 Task: Look for space in Farīdpur, Bangladesh from 6th September, 2023 to 10th September, 2023 for 1 adult in price range Rs.10000 to Rs.15000. Place can be private room with 1  bedroom having 1 bed and 1 bathroom. Property type can be hotel. Amenities needed are: air conditioning, . Booking option can be shelf check-in. Required host language is English.
Action: Mouse moved to (386, 82)
Screenshot: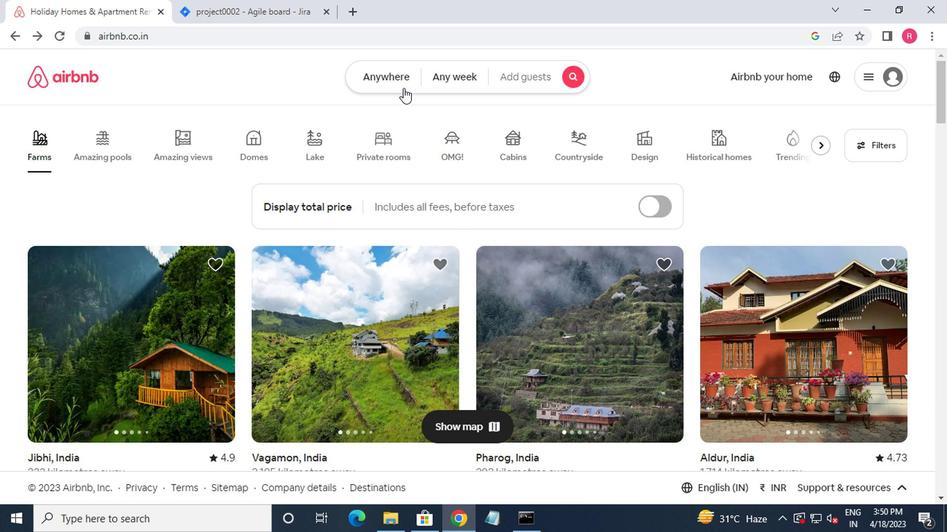 
Action: Mouse pressed left at (386, 82)
Screenshot: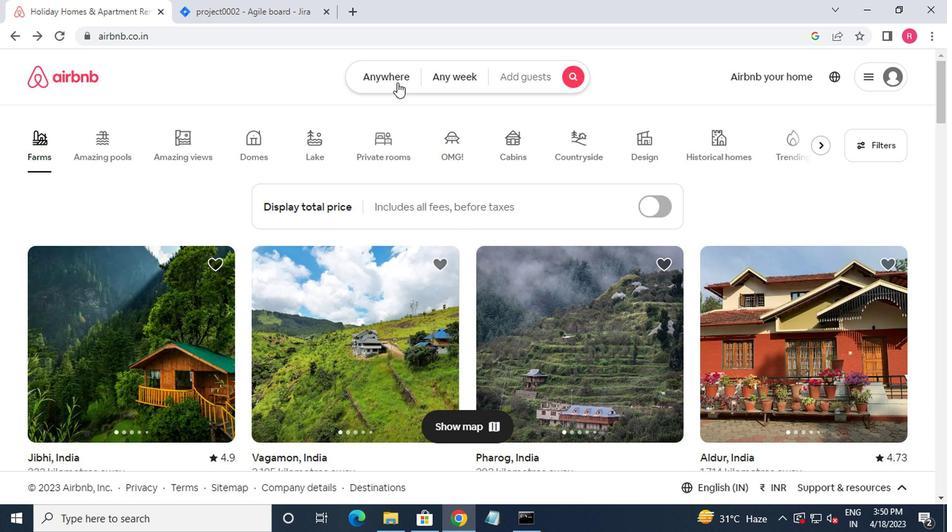 
Action: Mouse moved to (345, 125)
Screenshot: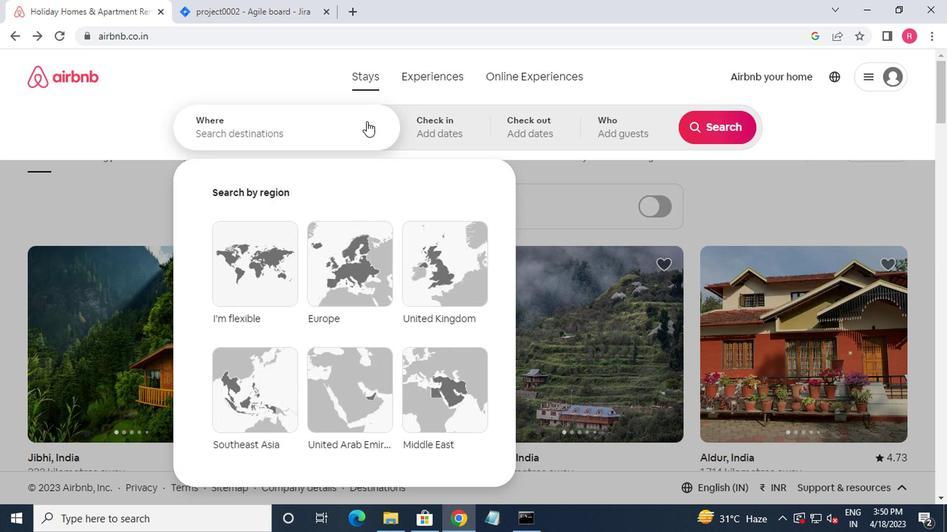
Action: Mouse pressed left at (345, 125)
Screenshot: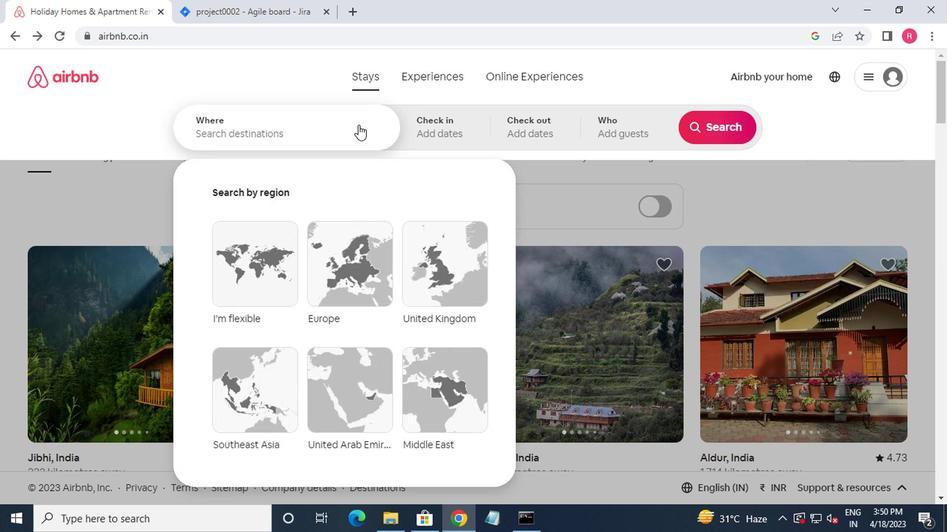 
Action: Mouse moved to (346, 126)
Screenshot: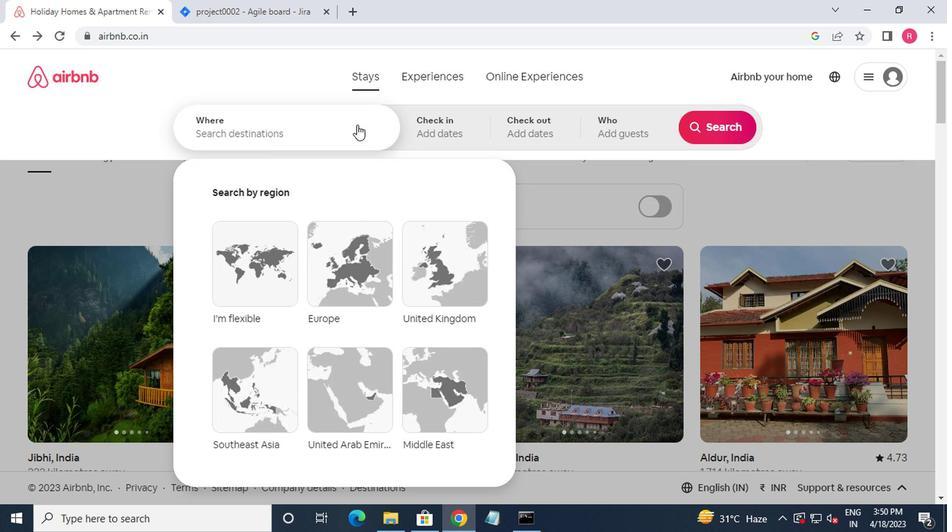
Action: Key pressed faridpur
Screenshot: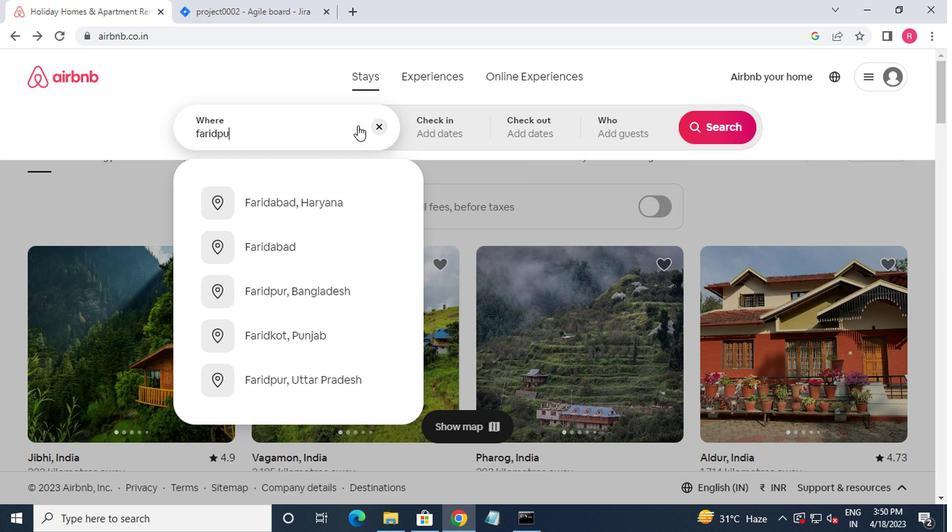 
Action: Mouse moved to (318, 198)
Screenshot: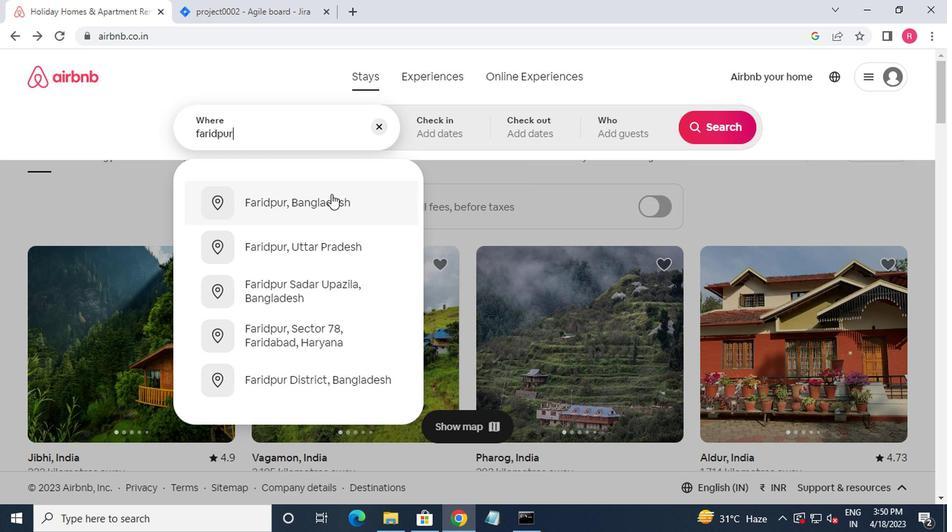 
Action: Mouse pressed left at (318, 198)
Screenshot: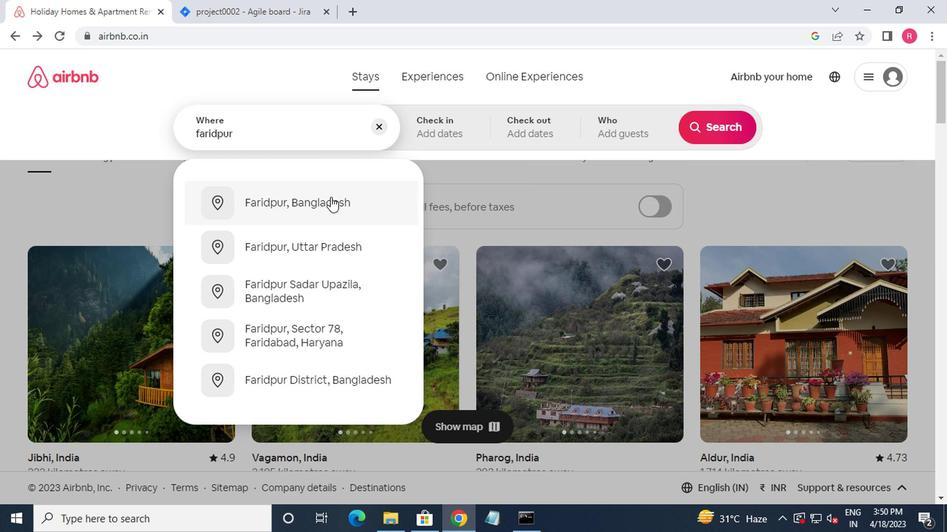 
Action: Mouse moved to (700, 239)
Screenshot: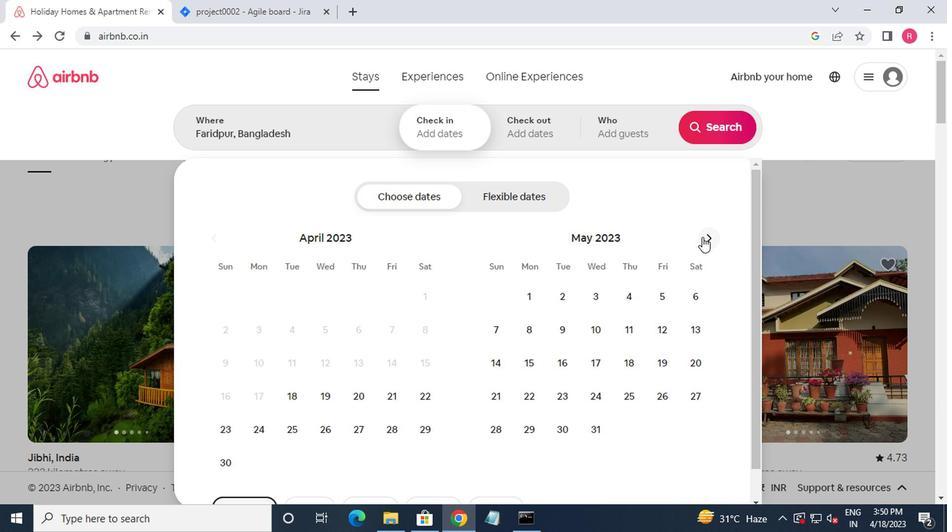 
Action: Mouse pressed left at (700, 239)
Screenshot: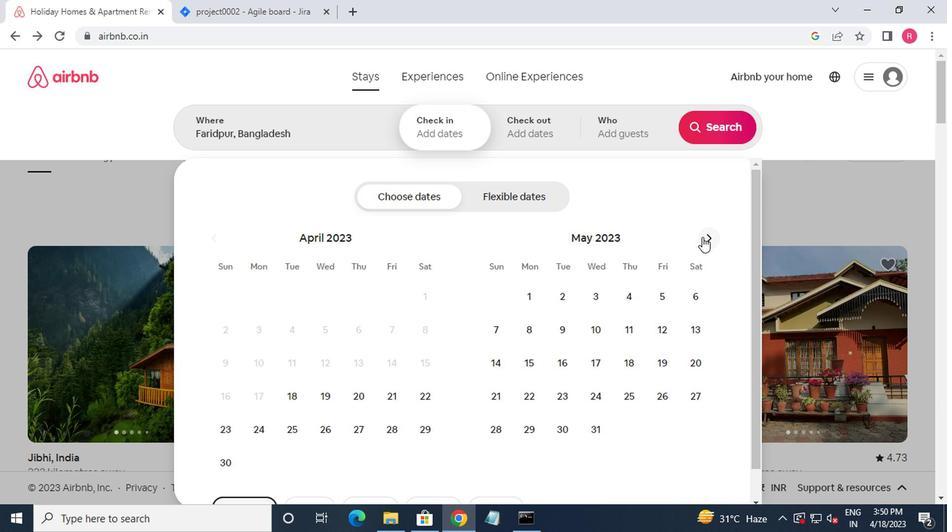 
Action: Mouse moved to (701, 237)
Screenshot: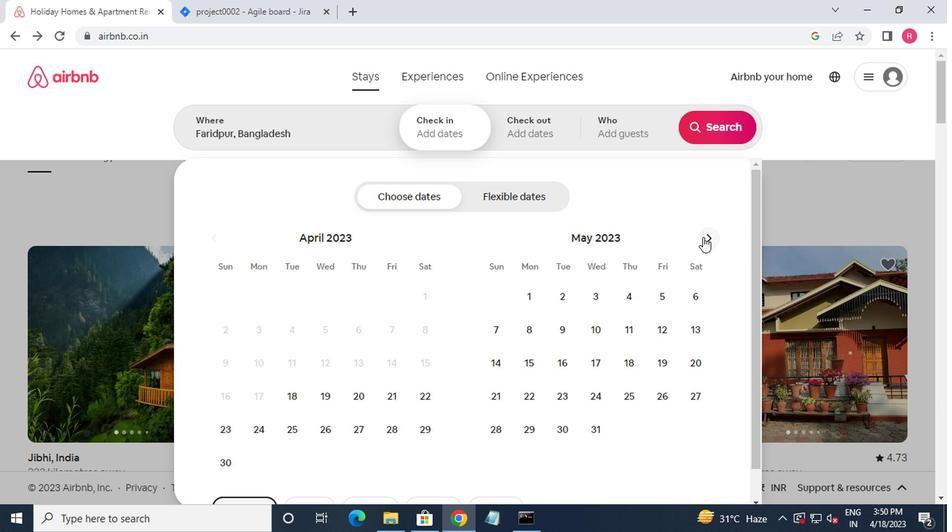
Action: Mouse pressed left at (701, 237)
Screenshot: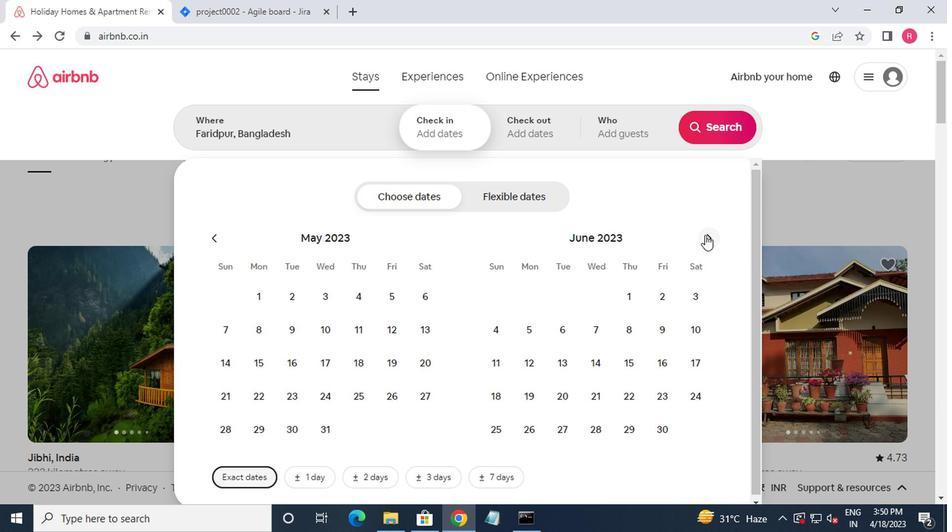
Action: Mouse pressed left at (701, 237)
Screenshot: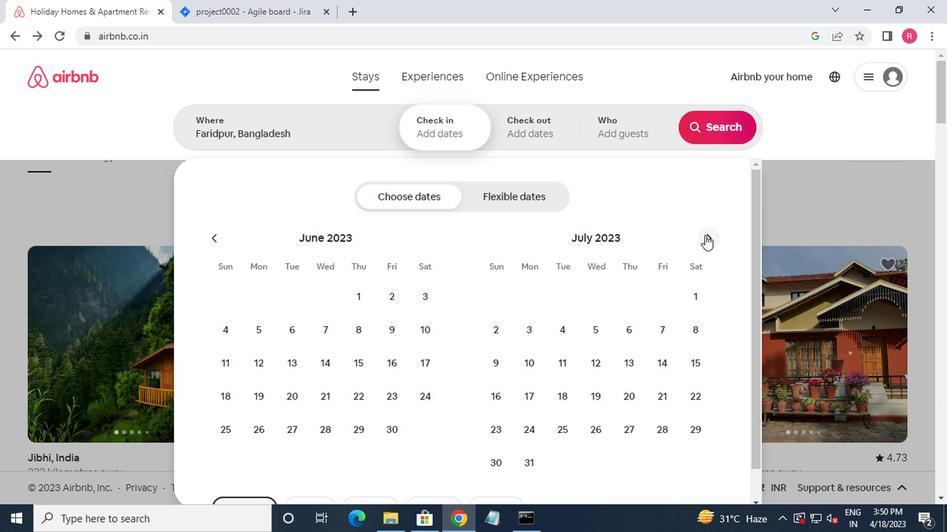 
Action: Mouse pressed left at (701, 237)
Screenshot: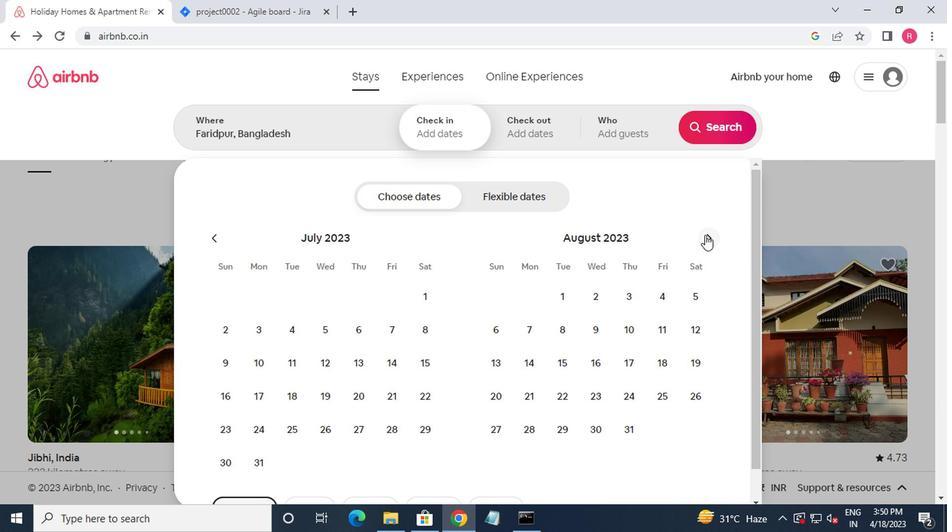 
Action: Mouse moved to (593, 328)
Screenshot: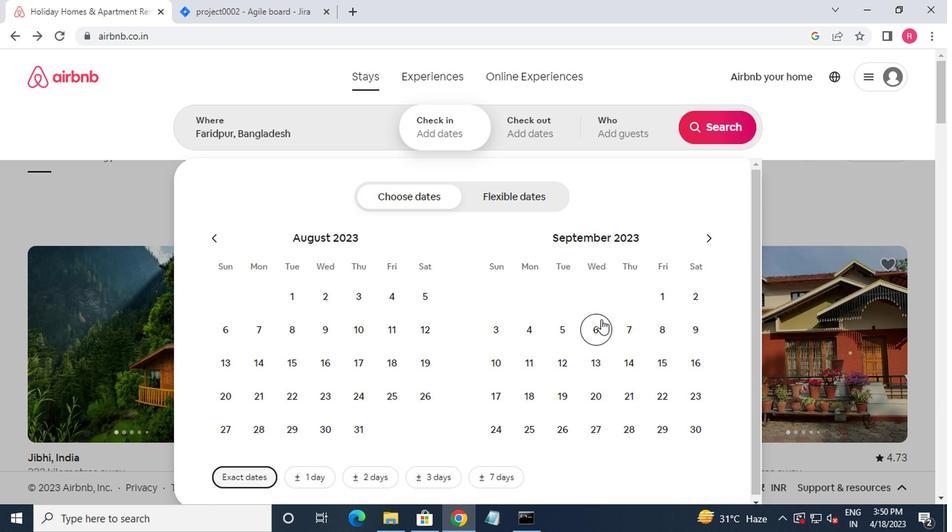 
Action: Mouse pressed left at (593, 328)
Screenshot: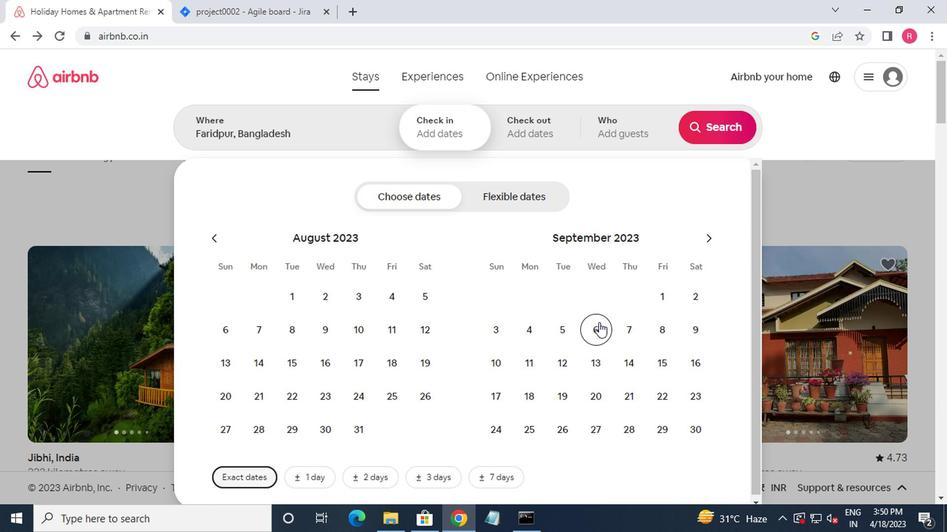 
Action: Mouse moved to (590, 360)
Screenshot: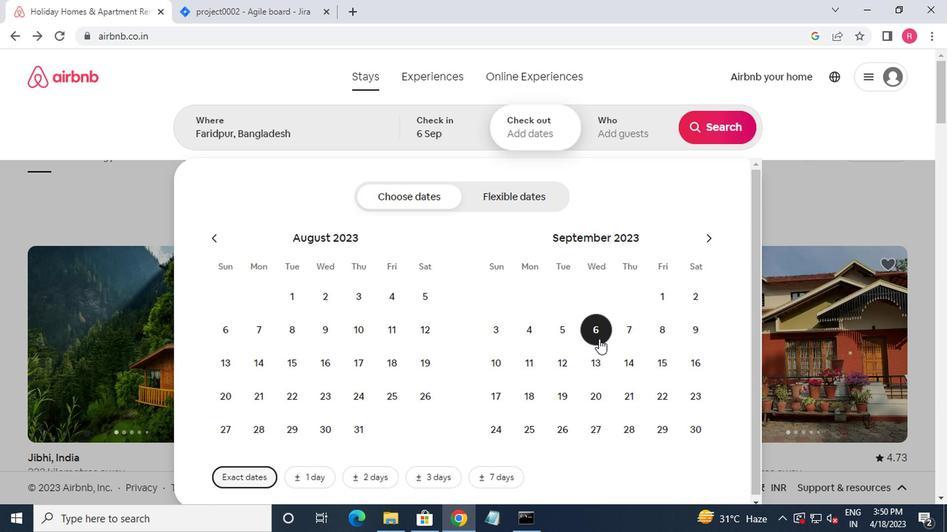 
Action: Mouse pressed left at (590, 360)
Screenshot: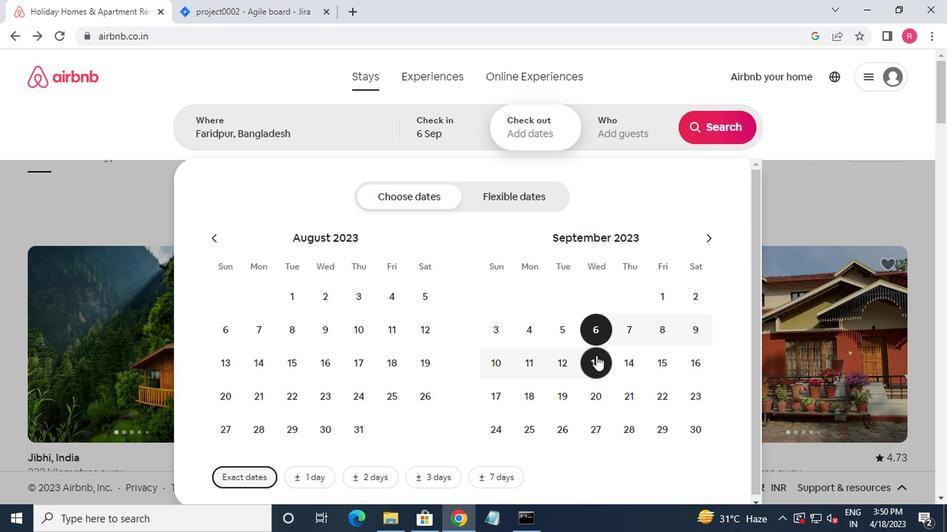 
Action: Mouse moved to (618, 136)
Screenshot: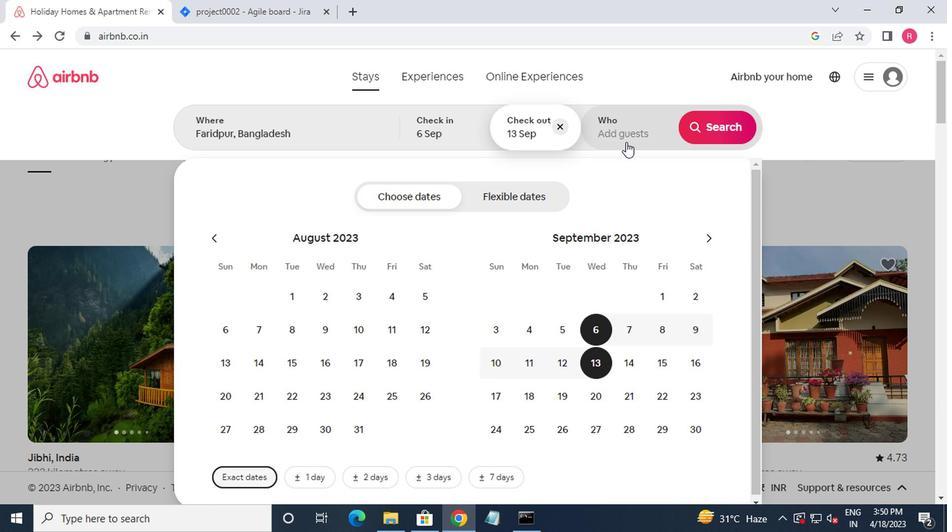 
Action: Mouse pressed left at (618, 136)
Screenshot: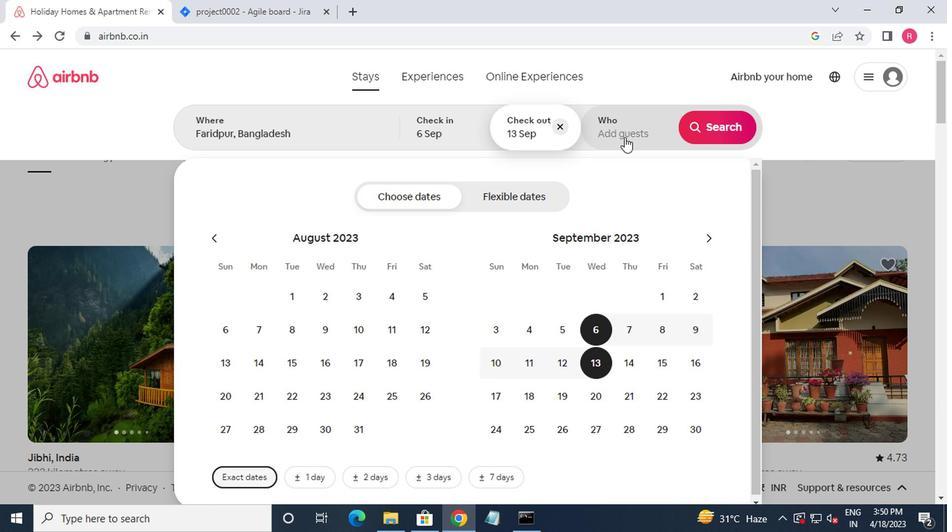 
Action: Mouse moved to (714, 203)
Screenshot: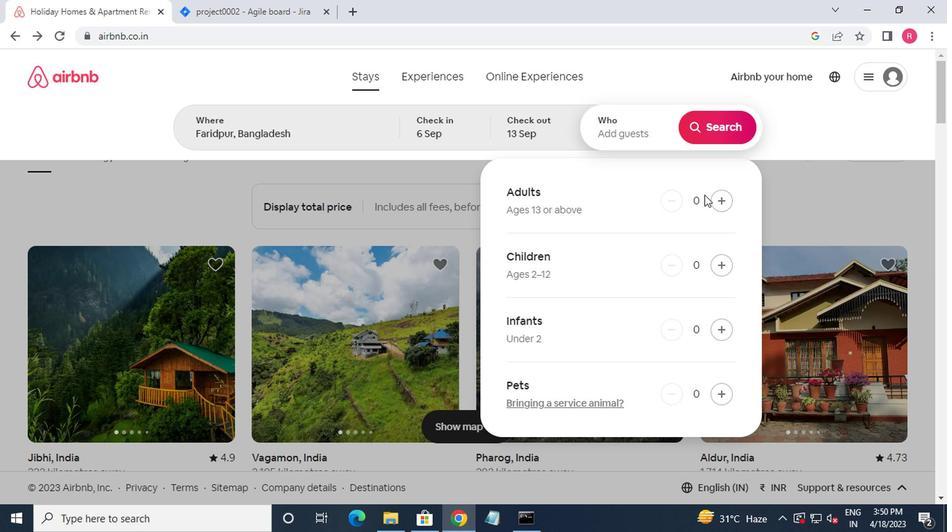 
Action: Mouse pressed left at (714, 203)
Screenshot: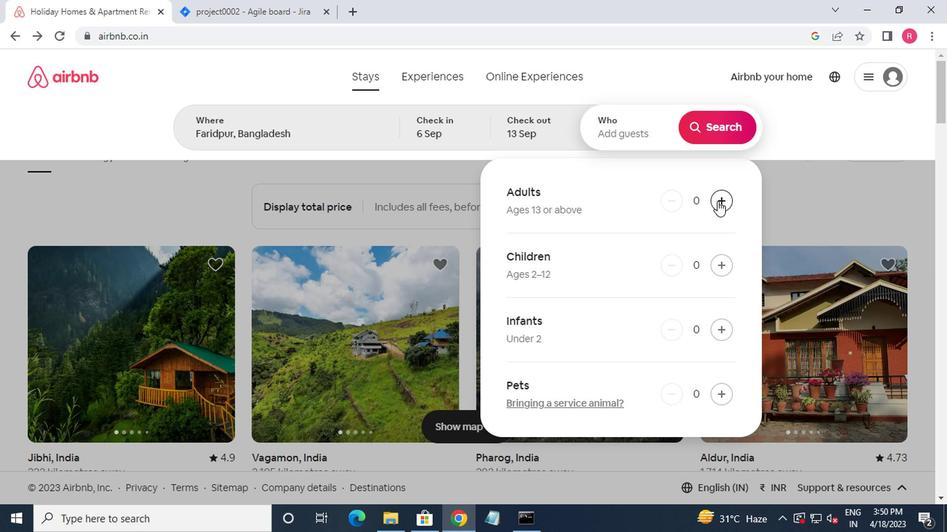 
Action: Mouse moved to (705, 136)
Screenshot: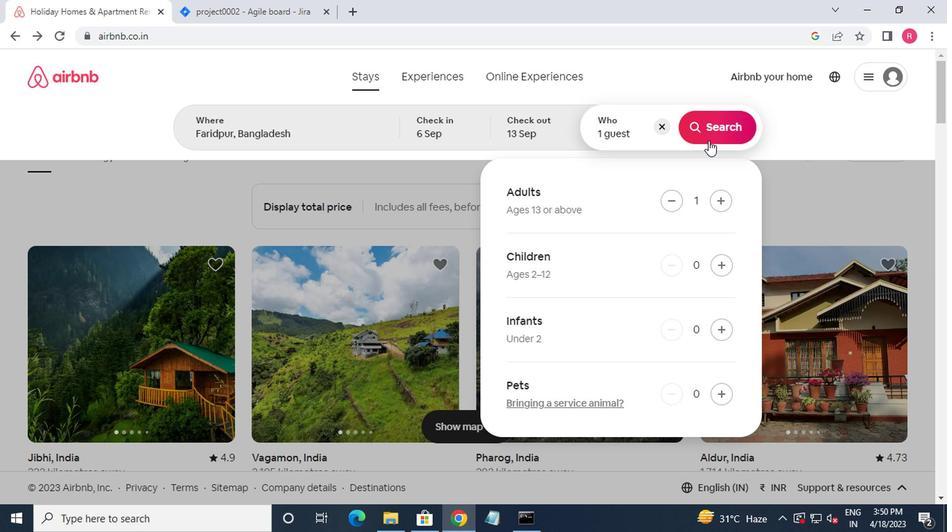 
Action: Mouse pressed left at (705, 136)
Screenshot: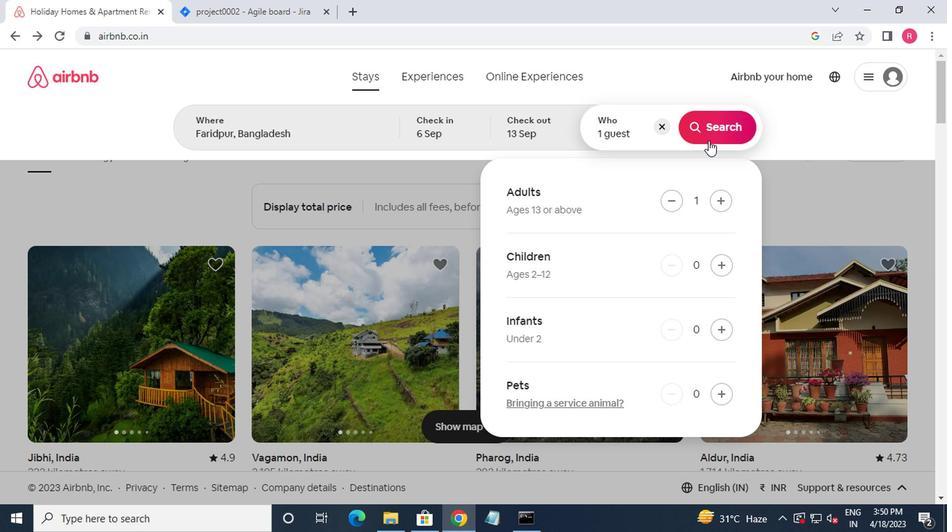 
Action: Mouse moved to (861, 128)
Screenshot: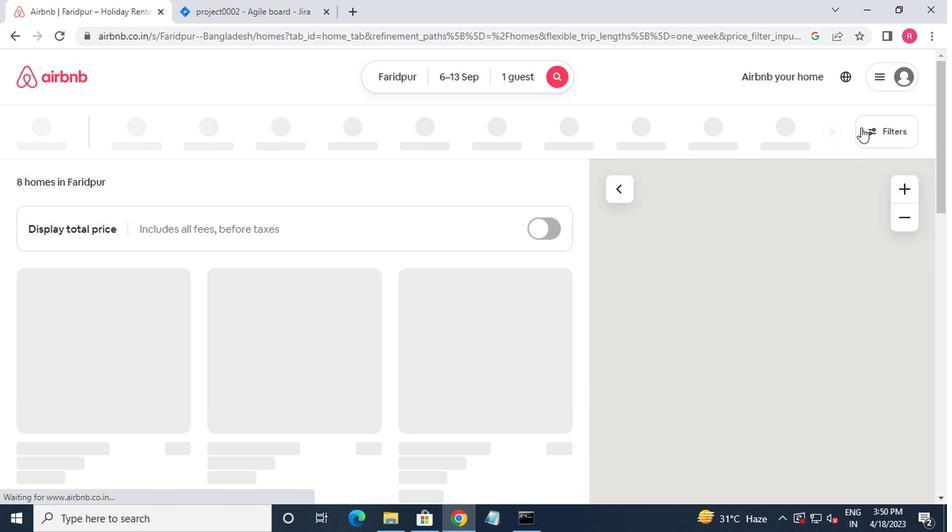 
Action: Mouse pressed left at (861, 128)
Screenshot: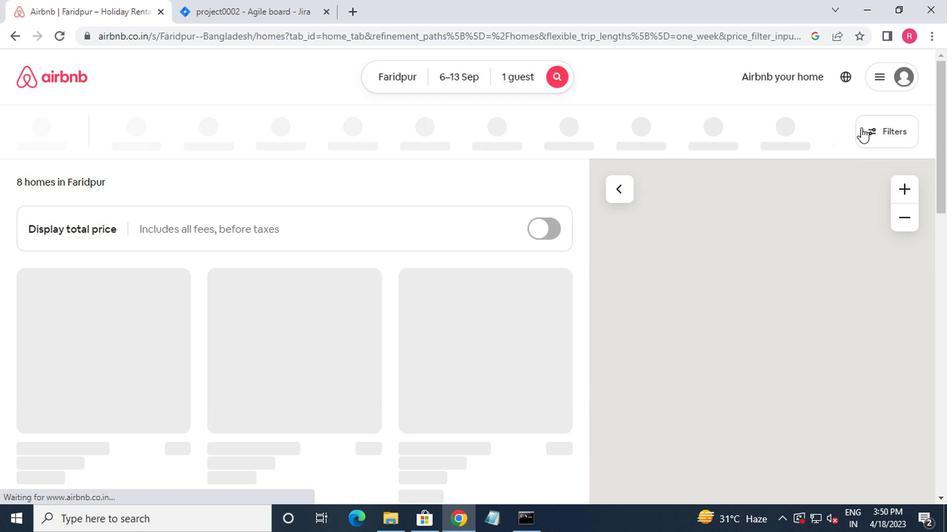 
Action: Mouse moved to (288, 310)
Screenshot: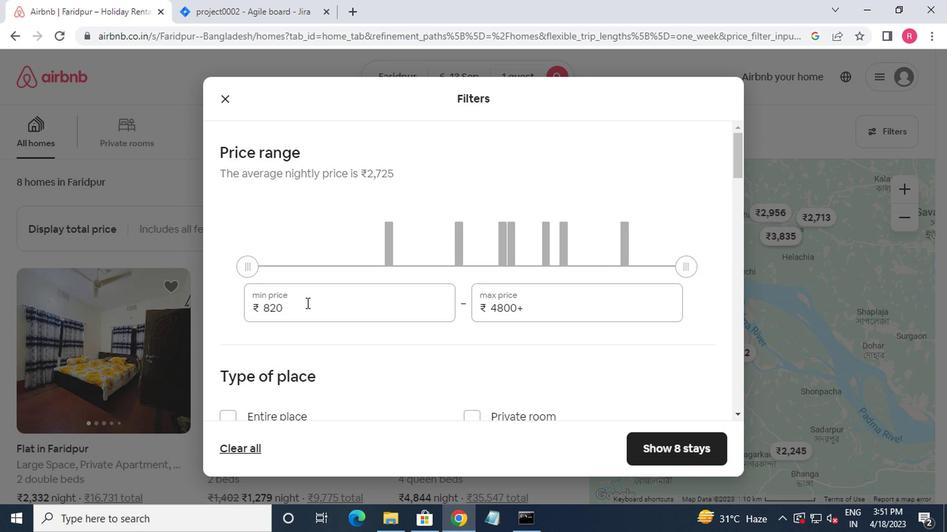 
Action: Mouse pressed left at (288, 310)
Screenshot: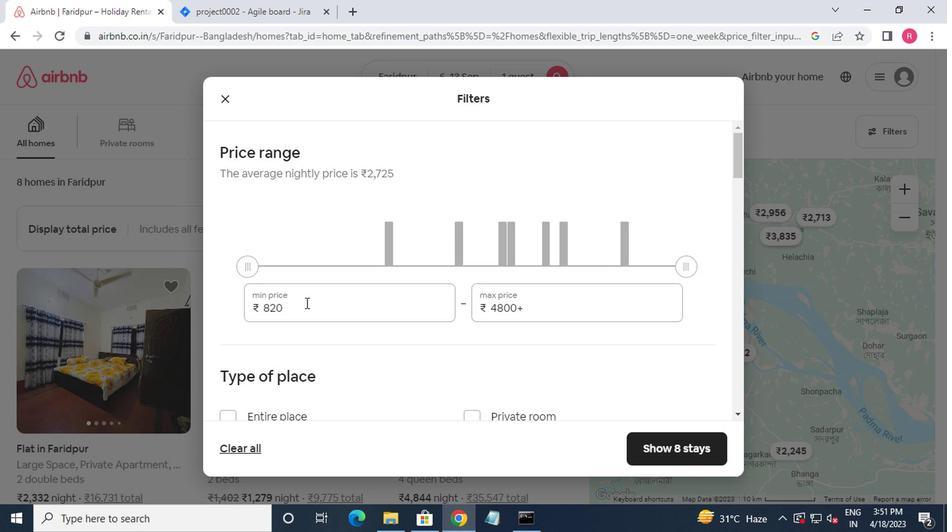 
Action: Mouse moved to (243, 321)
Screenshot: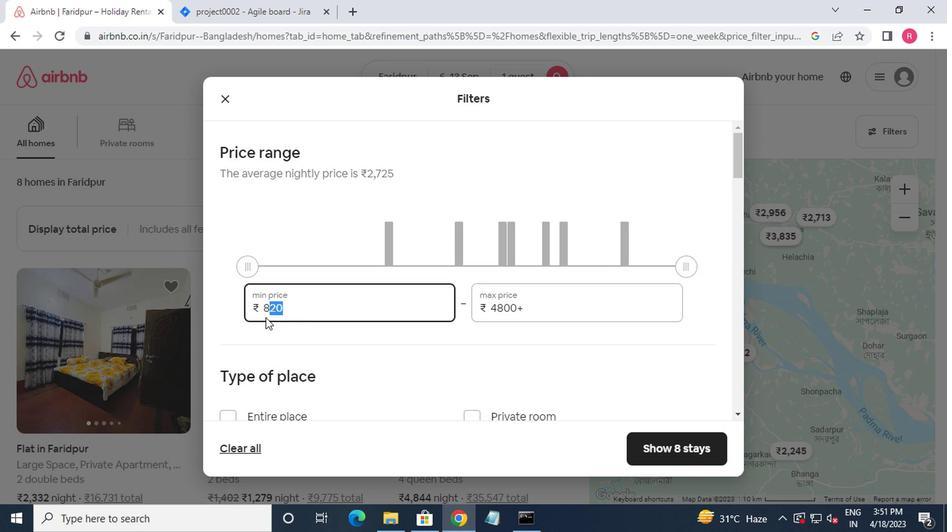 
Action: Key pressed 10000
Screenshot: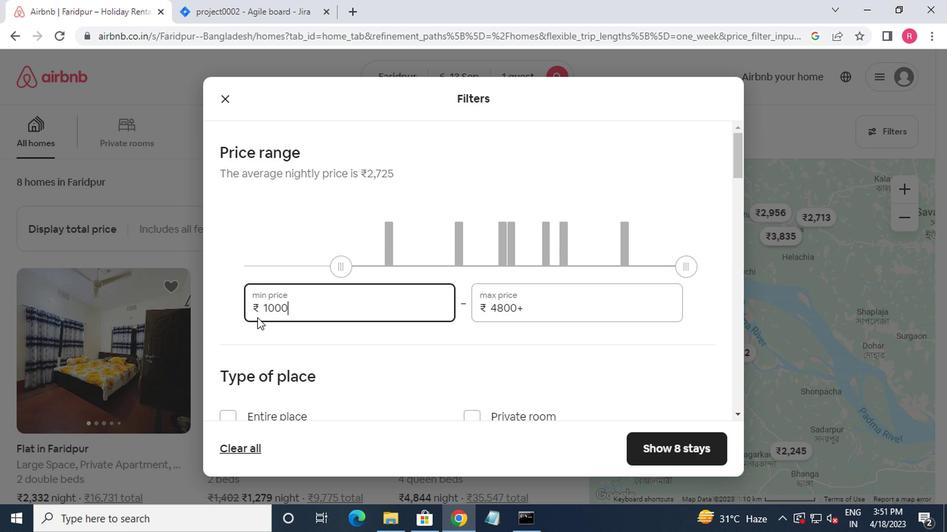 
Action: Mouse moved to (516, 315)
Screenshot: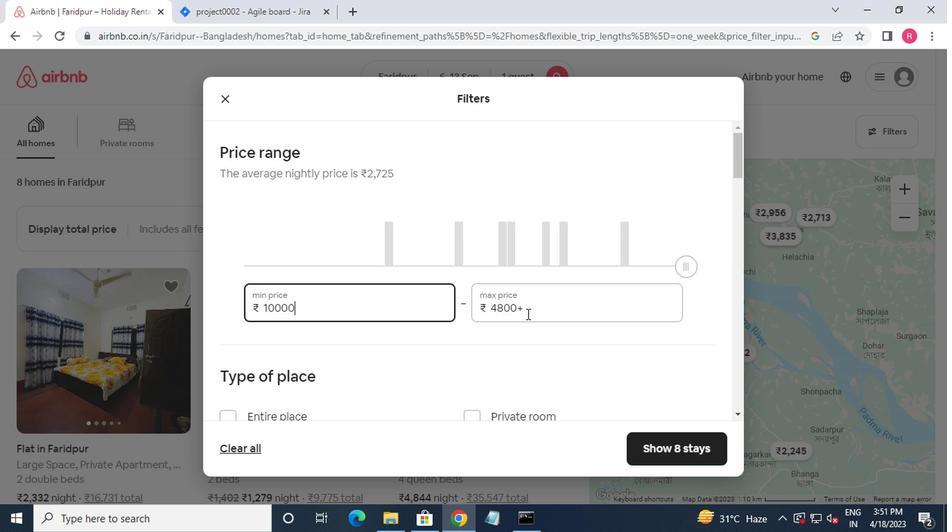 
Action: Mouse pressed left at (516, 315)
Screenshot: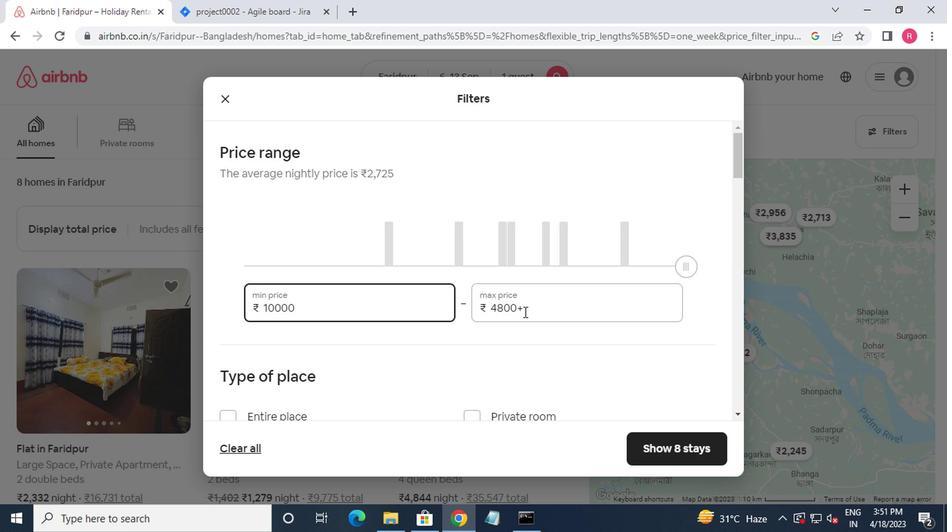 
Action: Mouse moved to (477, 320)
Screenshot: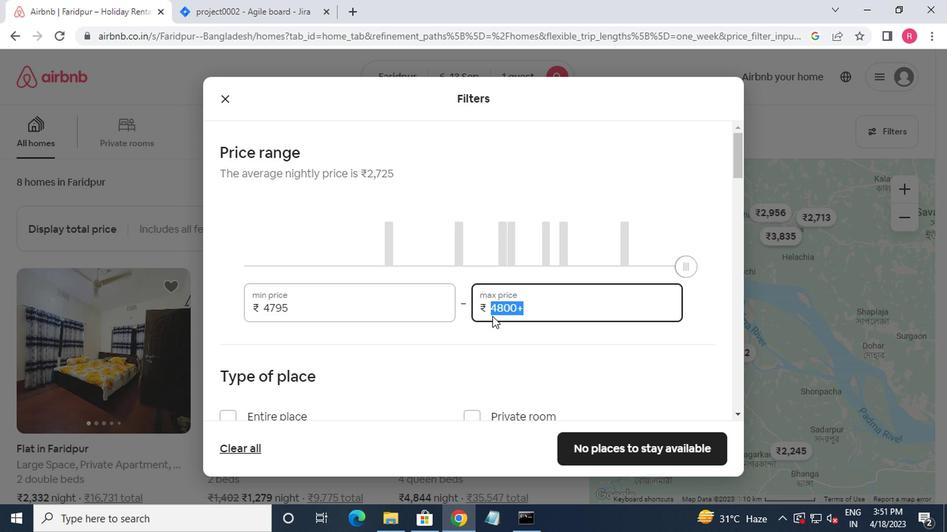 
Action: Key pressed 150000
Screenshot: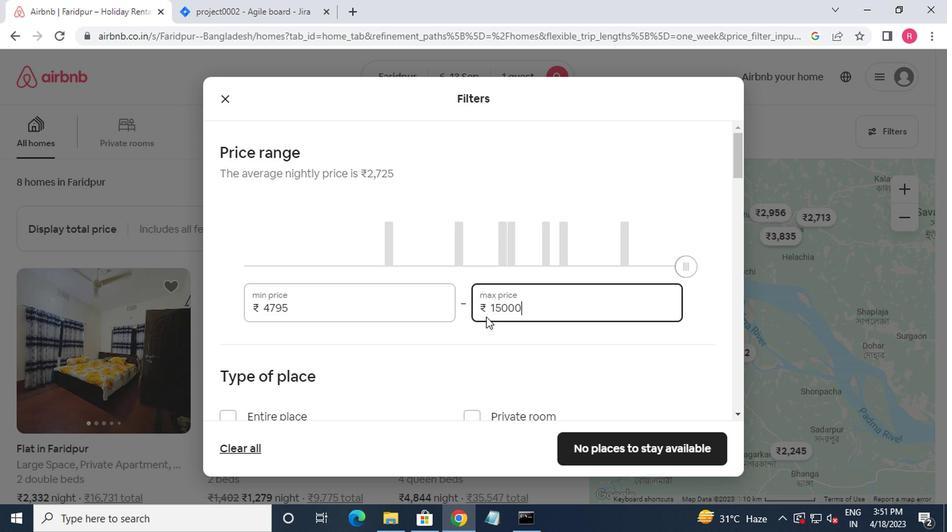 
Action: Mouse moved to (477, 318)
Screenshot: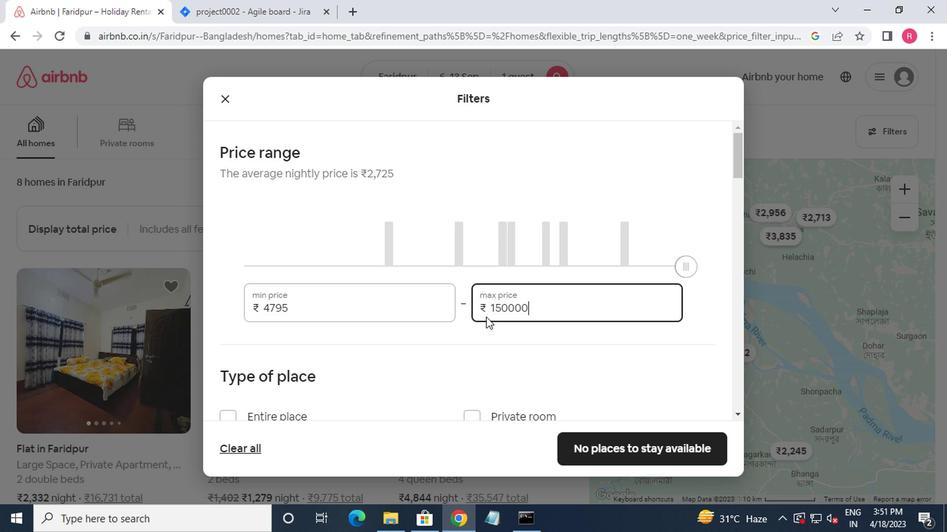 
Action: Mouse scrolled (477, 318) with delta (0, 0)
Screenshot: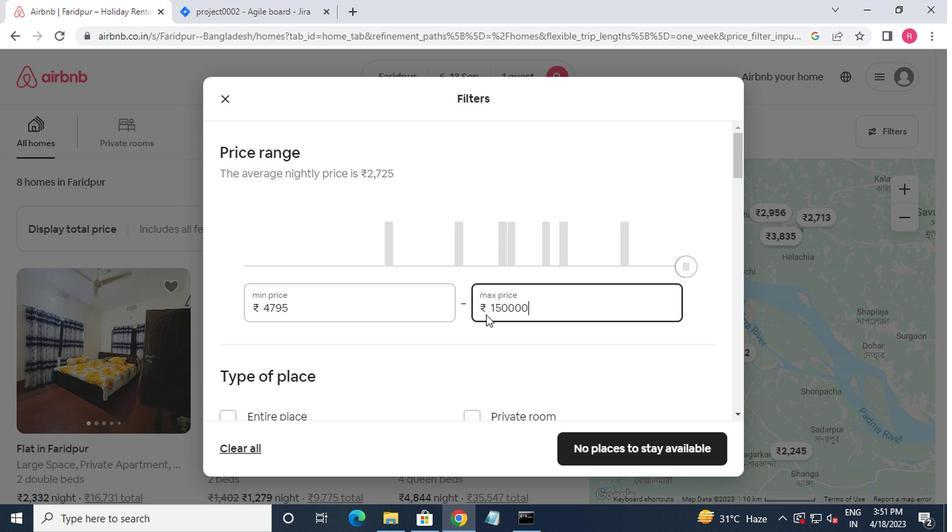 
Action: Mouse scrolled (477, 318) with delta (0, 0)
Screenshot: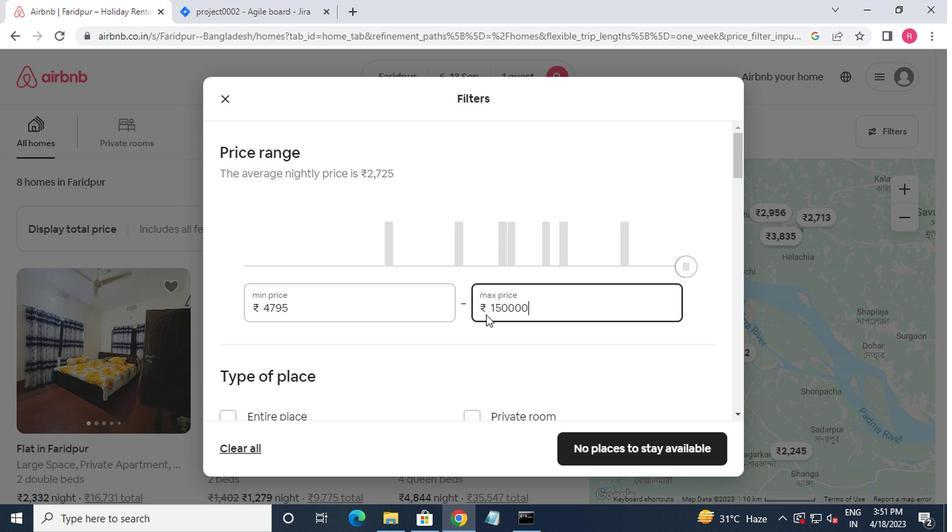 
Action: Mouse moved to (458, 280)
Screenshot: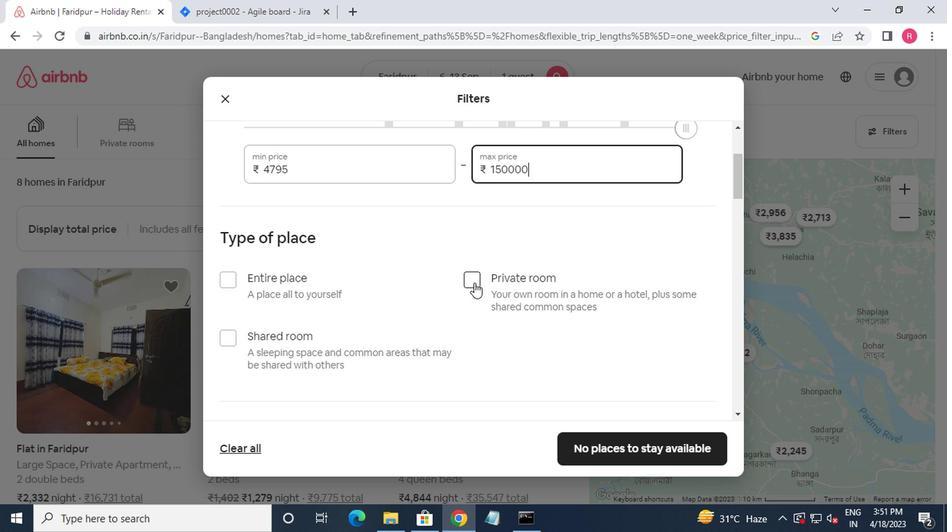 
Action: Mouse pressed left at (458, 280)
Screenshot: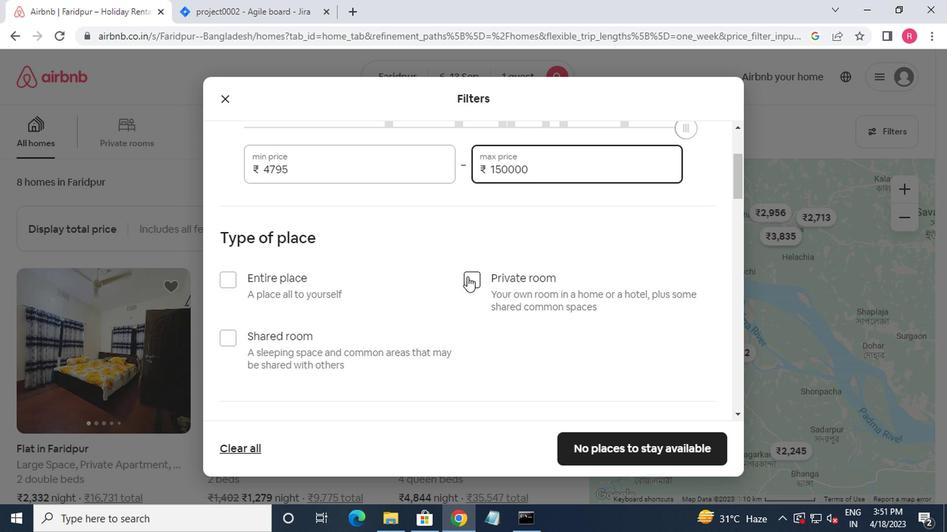
Action: Mouse moved to (459, 293)
Screenshot: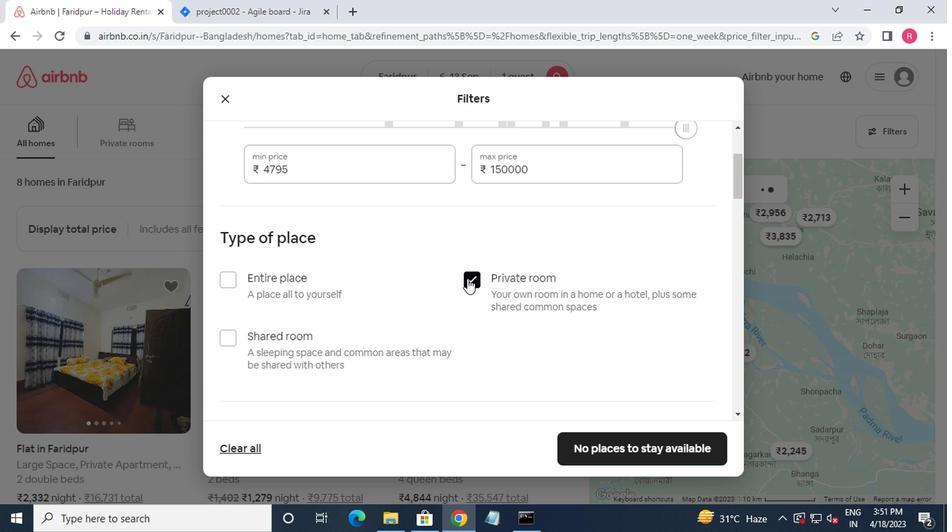 
Action: Mouse scrolled (459, 292) with delta (0, 0)
Screenshot: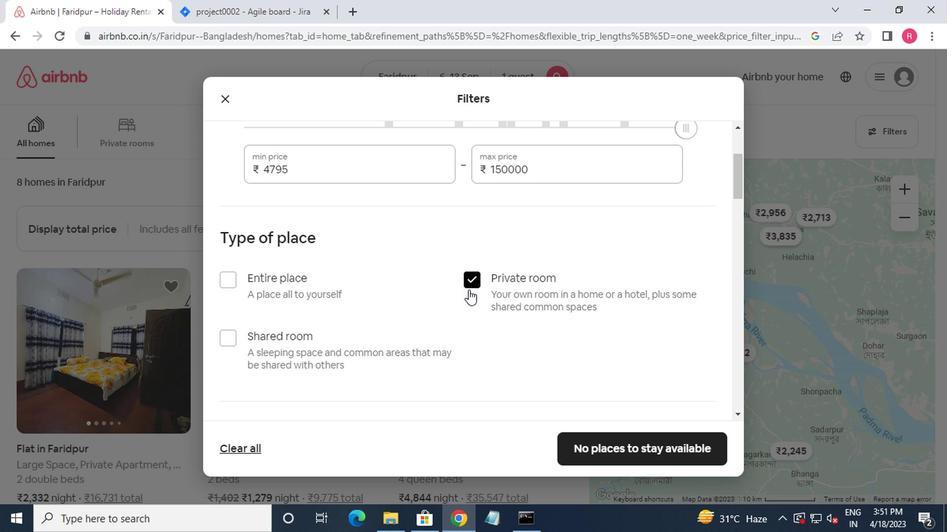 
Action: Mouse moved to (459, 294)
Screenshot: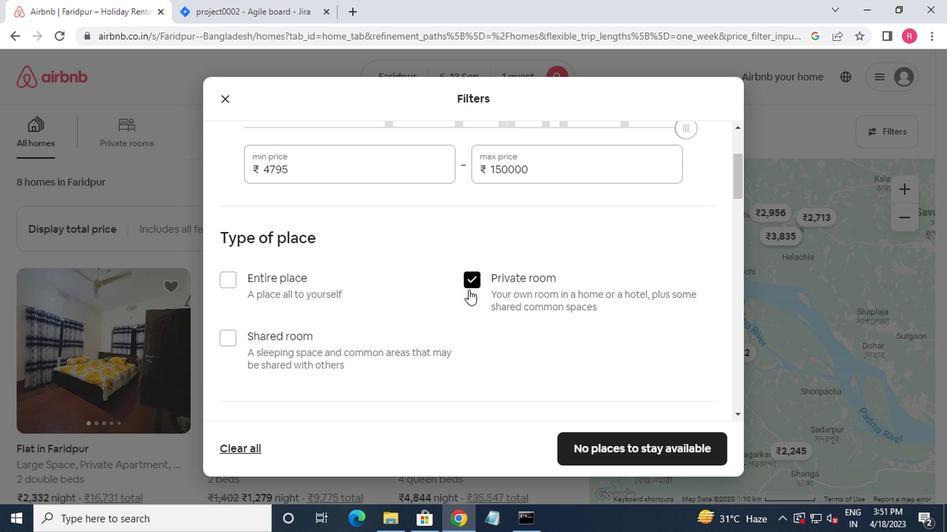 
Action: Mouse scrolled (459, 293) with delta (0, 0)
Screenshot: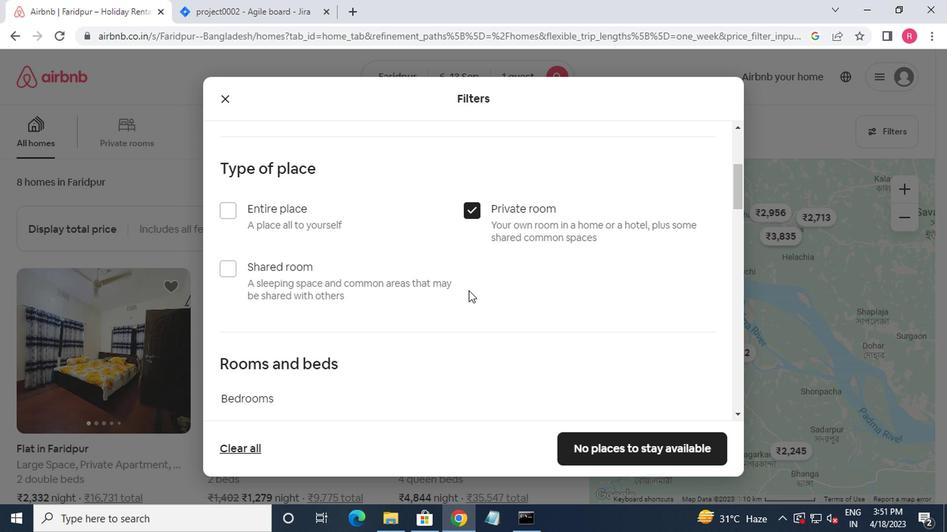 
Action: Mouse moved to (301, 368)
Screenshot: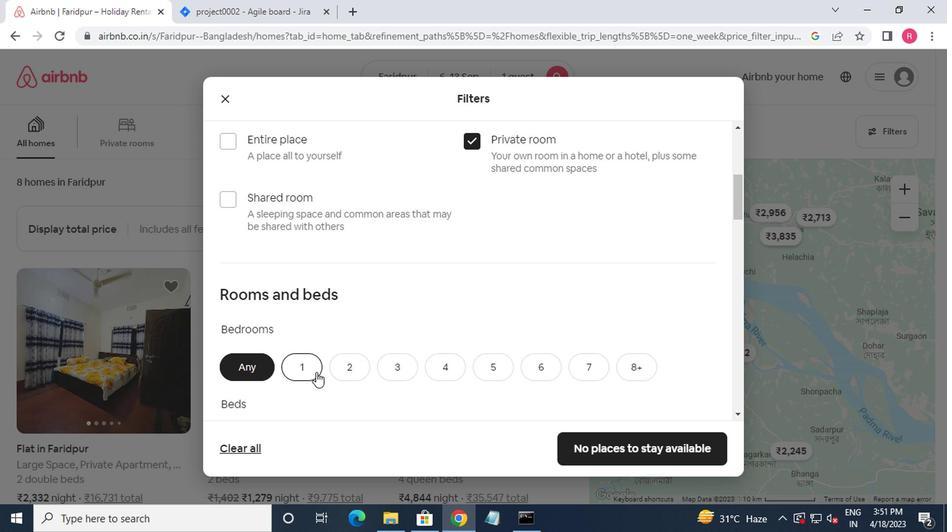 
Action: Mouse pressed left at (301, 368)
Screenshot: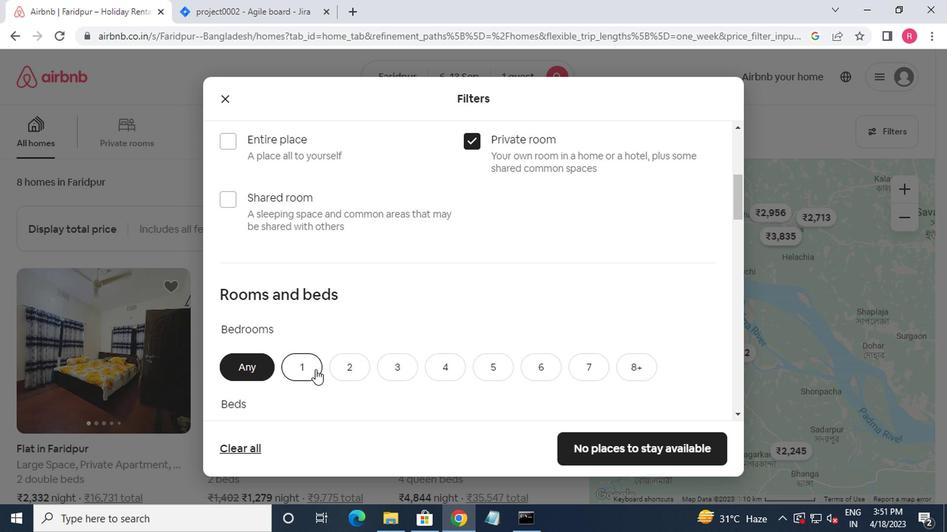 
Action: Mouse moved to (304, 373)
Screenshot: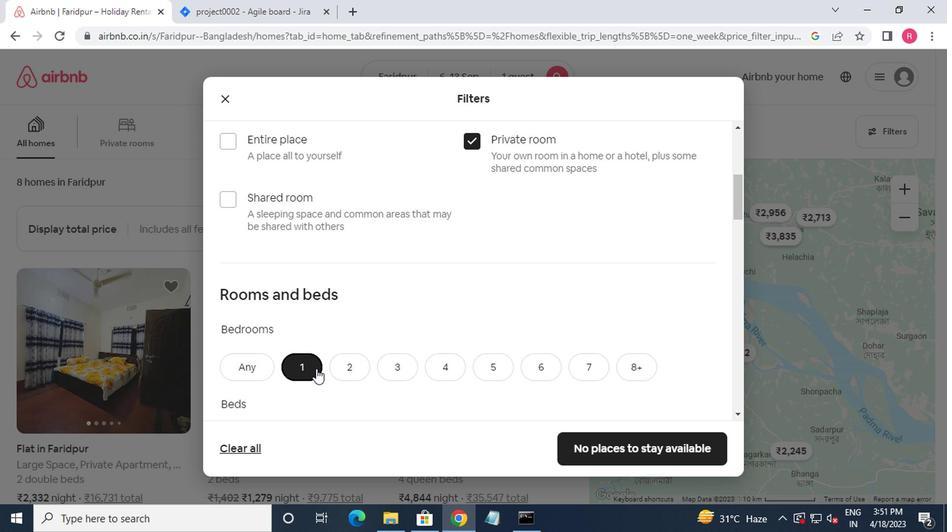 
Action: Mouse scrolled (304, 373) with delta (0, 0)
Screenshot: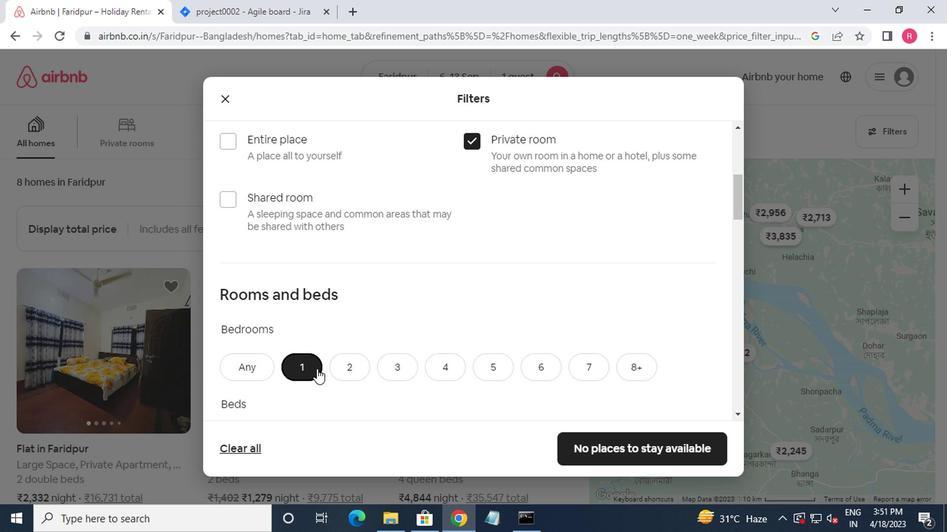 
Action: Mouse moved to (374, 376)
Screenshot: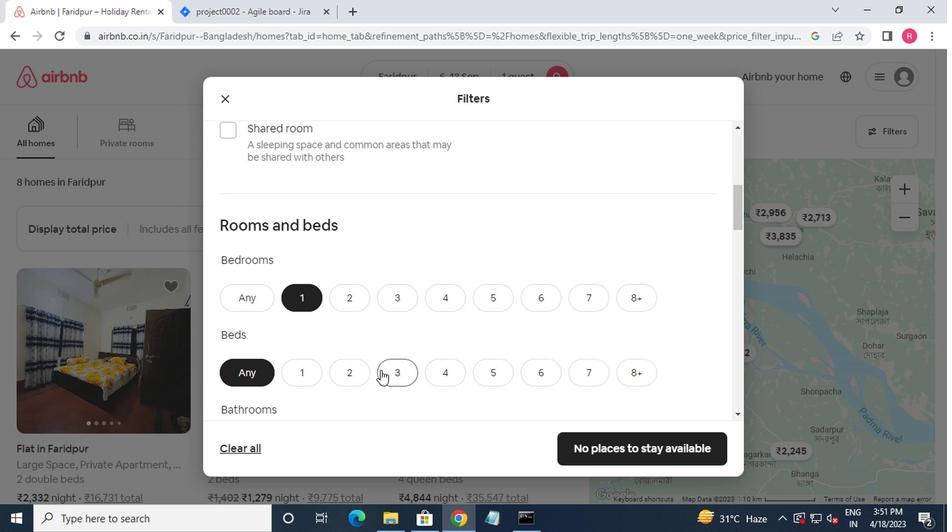 
Action: Mouse pressed left at (374, 376)
Screenshot: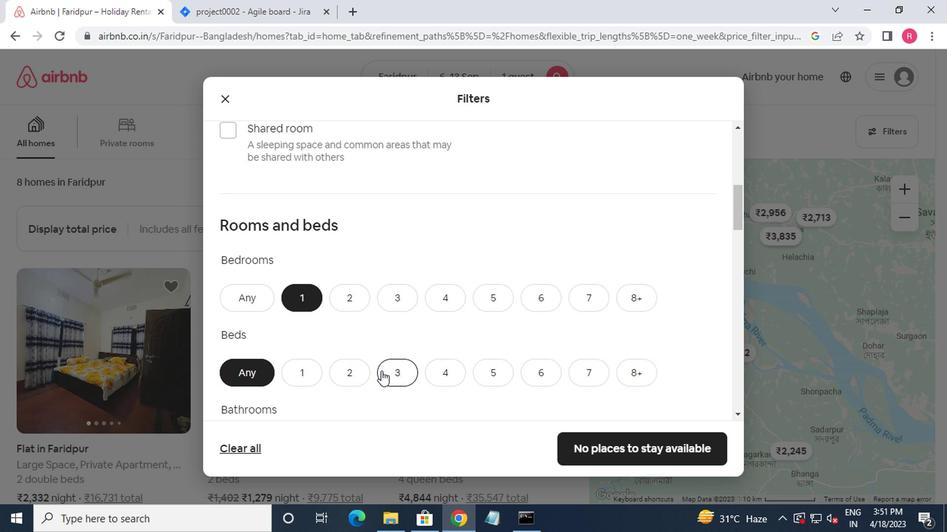 
Action: Mouse moved to (374, 378)
Screenshot: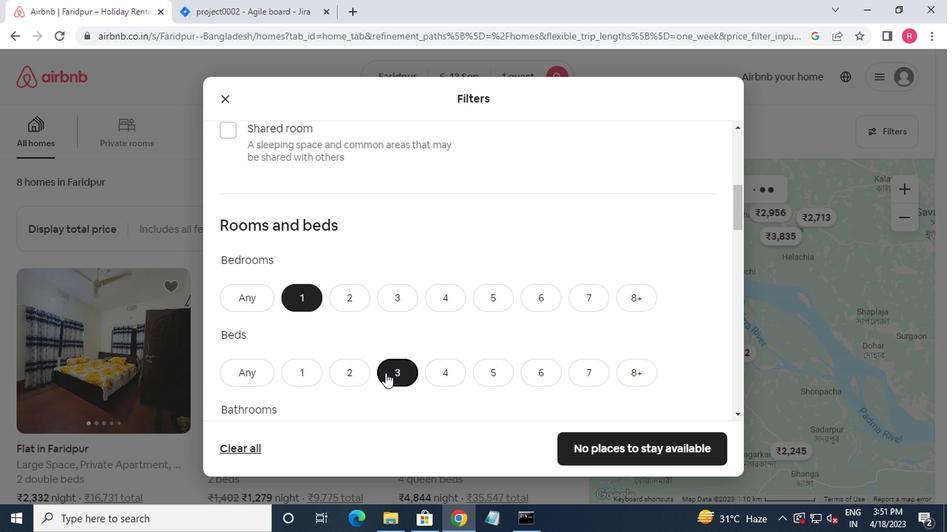 
Action: Mouse scrolled (374, 377) with delta (0, 0)
Screenshot: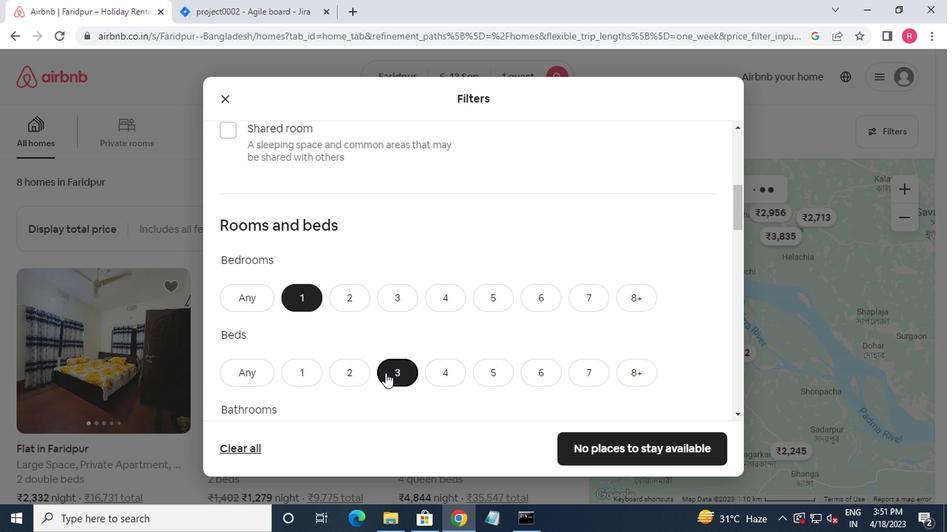 
Action: Mouse moved to (370, 371)
Screenshot: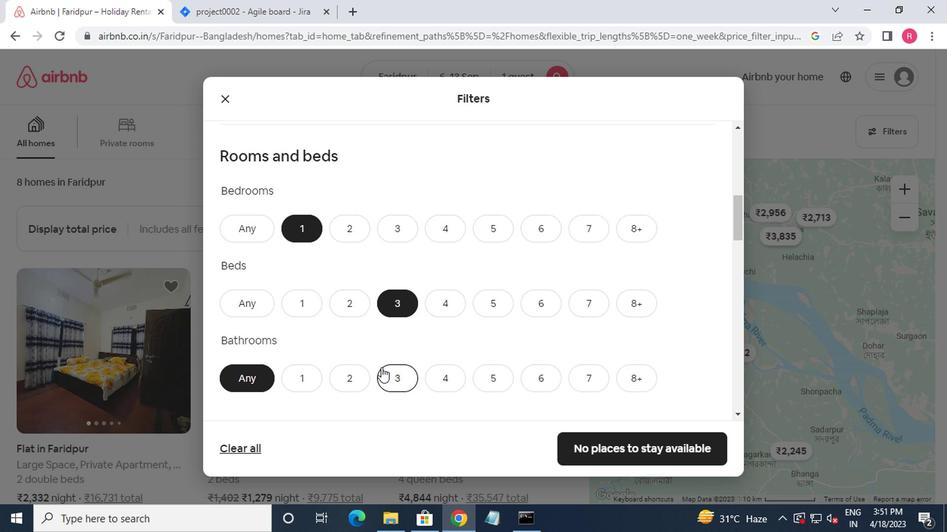 
Action: Mouse scrolled (370, 371) with delta (0, 0)
Screenshot: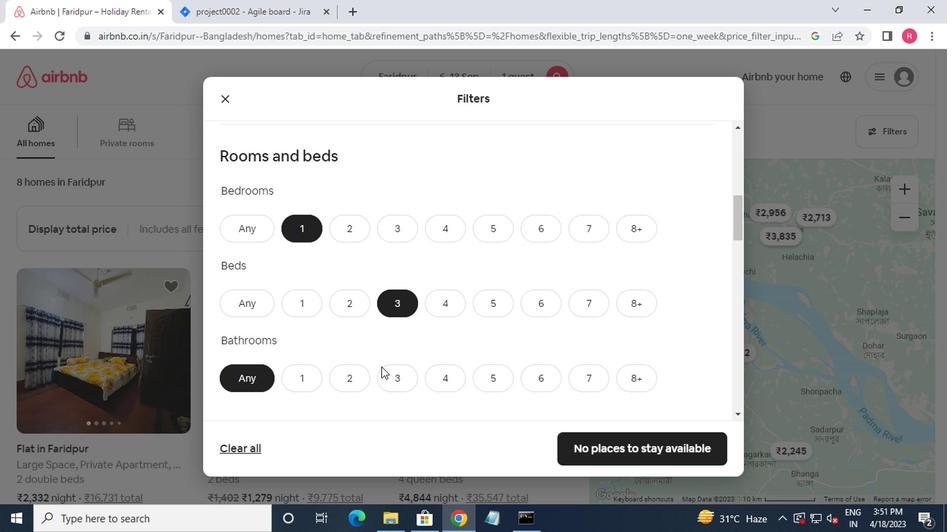 
Action: Mouse moved to (385, 312)
Screenshot: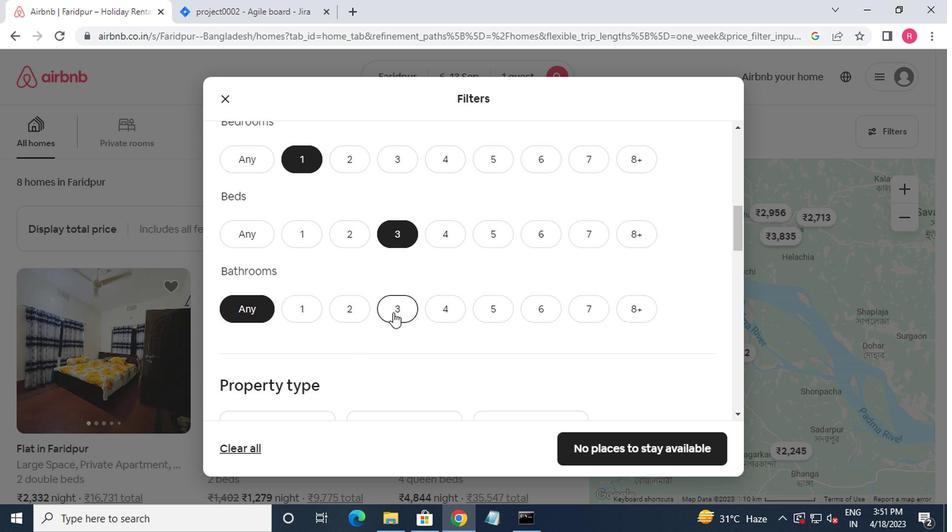 
Action: Mouse pressed left at (385, 312)
Screenshot: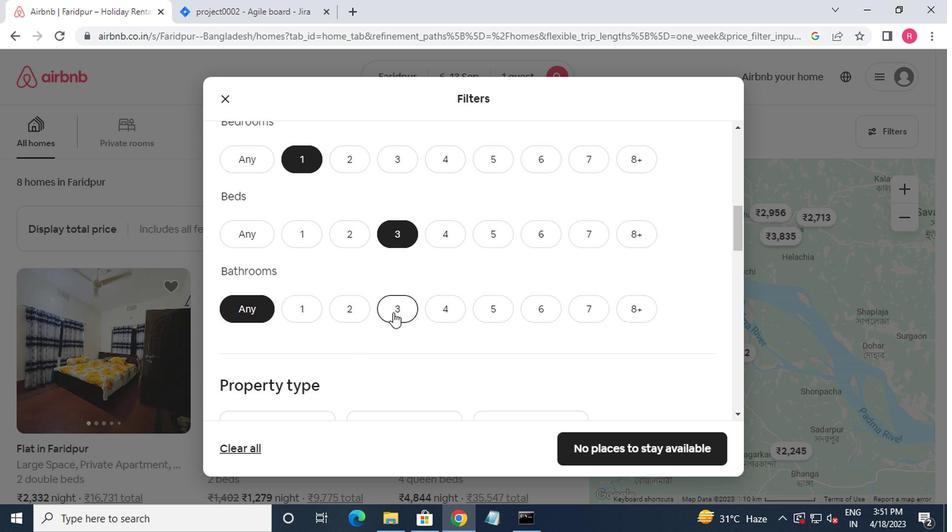 
Action: Mouse moved to (370, 327)
Screenshot: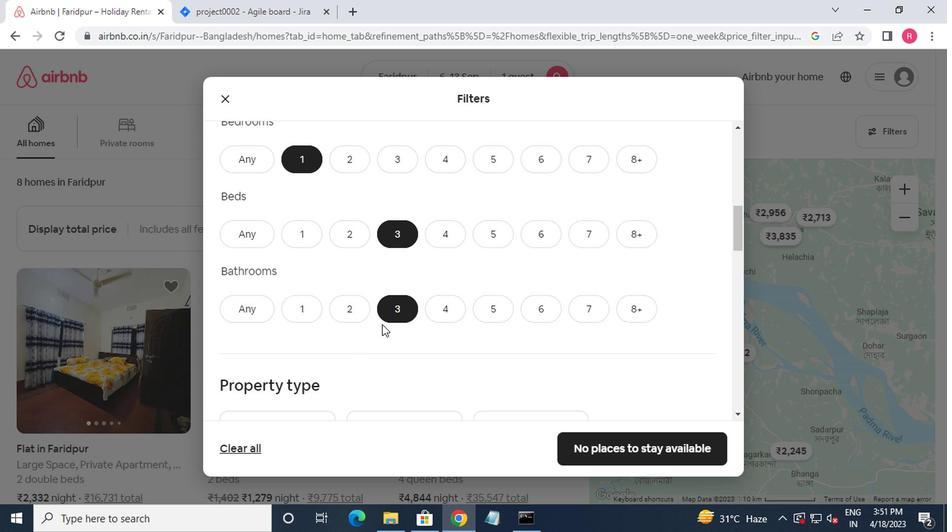 
Action: Mouse scrolled (370, 326) with delta (0, 0)
Screenshot: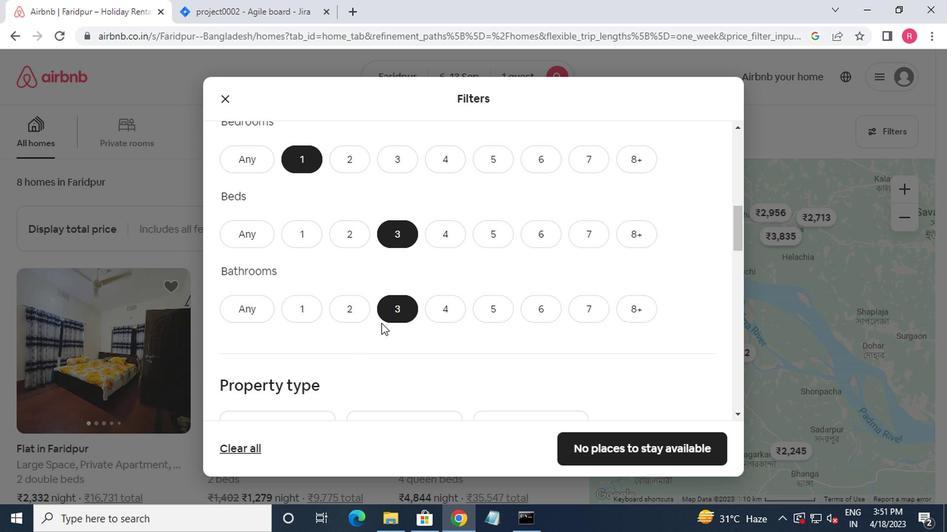 
Action: Mouse moved to (369, 323)
Screenshot: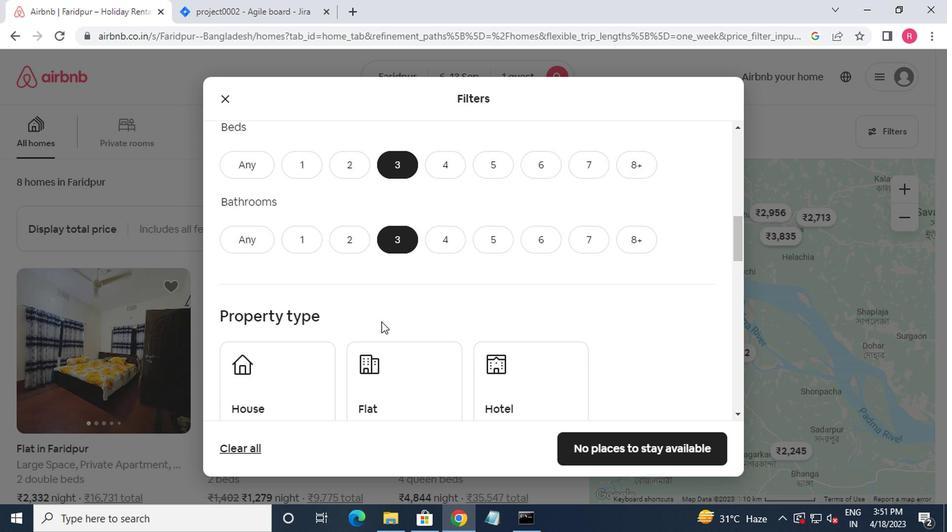 
Action: Mouse scrolled (369, 322) with delta (0, 0)
Screenshot: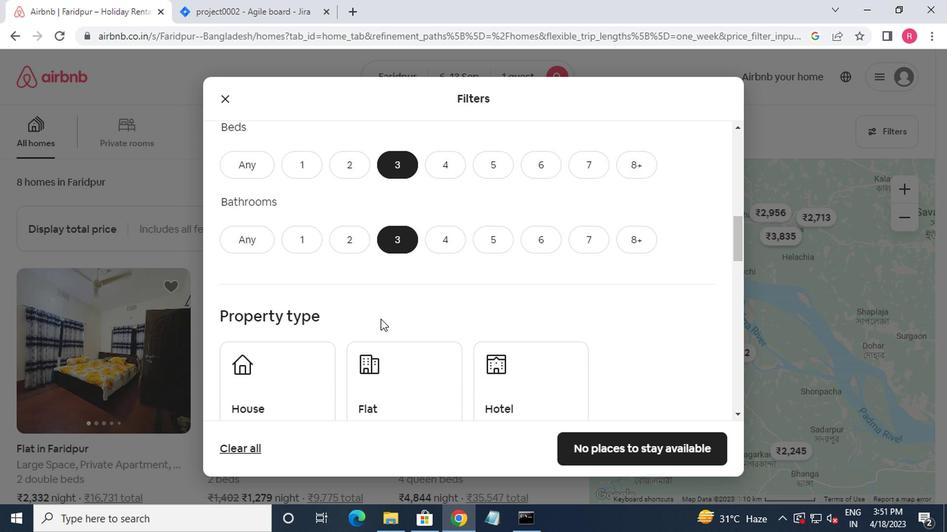 
Action: Mouse moved to (489, 327)
Screenshot: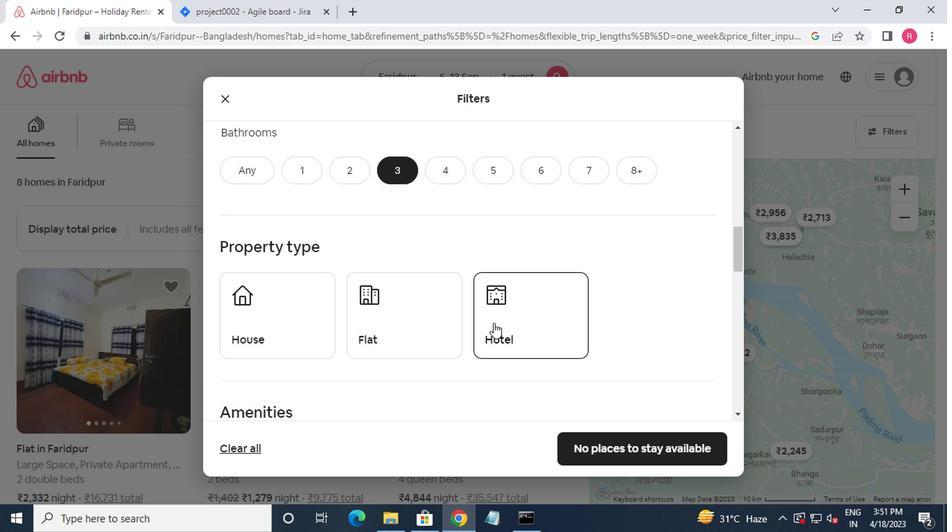 
Action: Mouse pressed left at (489, 327)
Screenshot: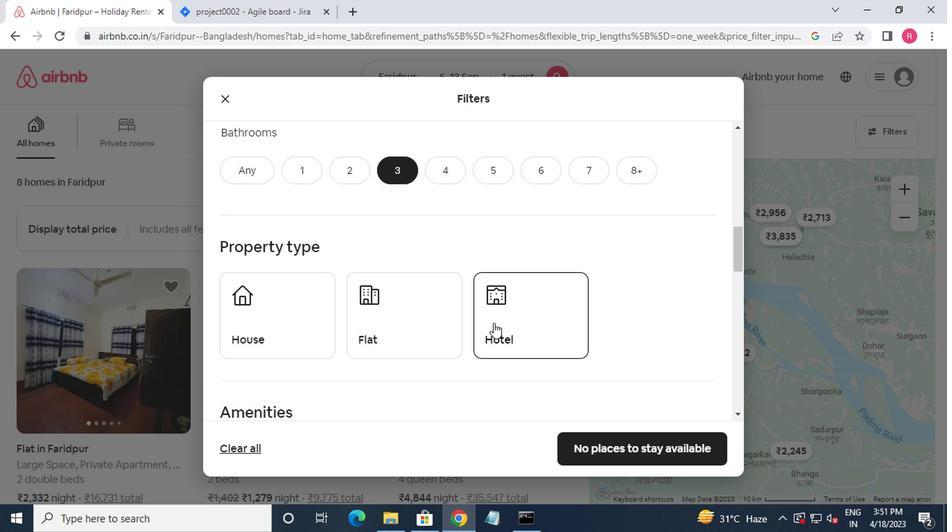 
Action: Mouse moved to (429, 290)
Screenshot: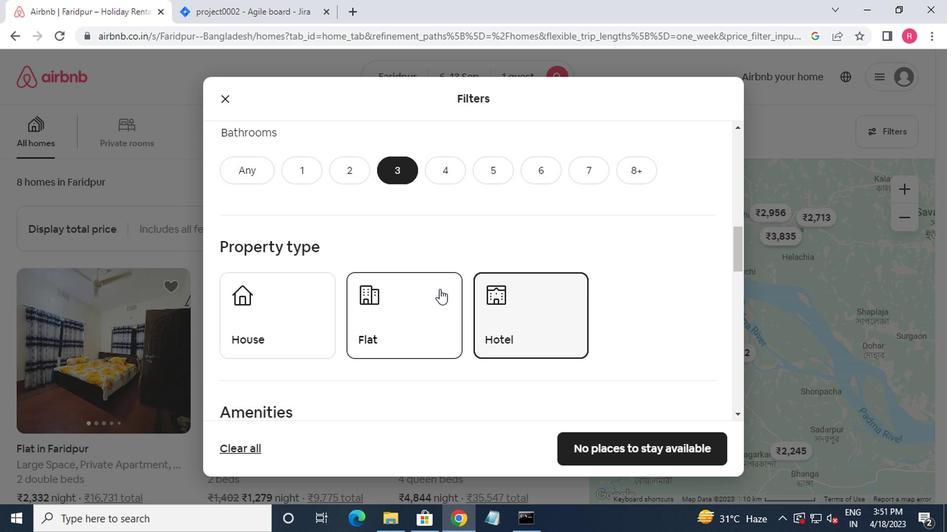 
Action: Mouse scrolled (429, 290) with delta (0, 0)
Screenshot: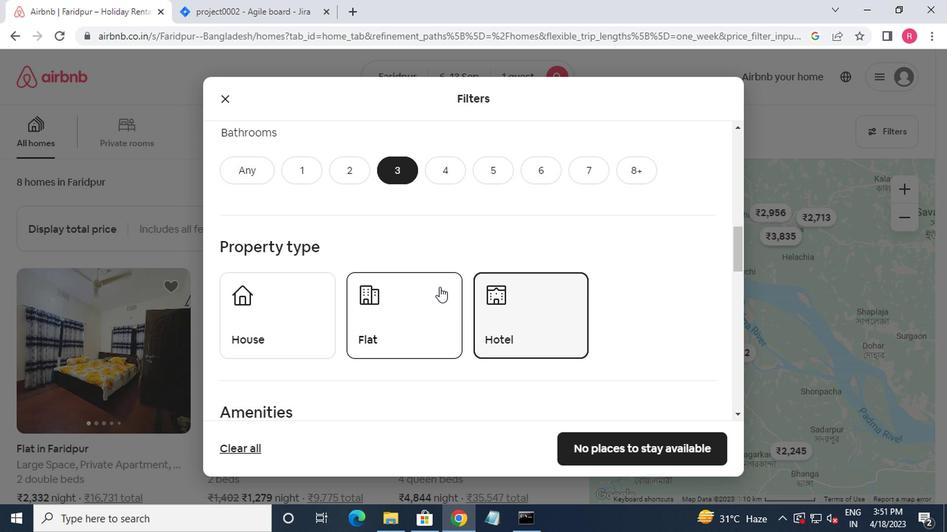 
Action: Mouse moved to (429, 290)
Screenshot: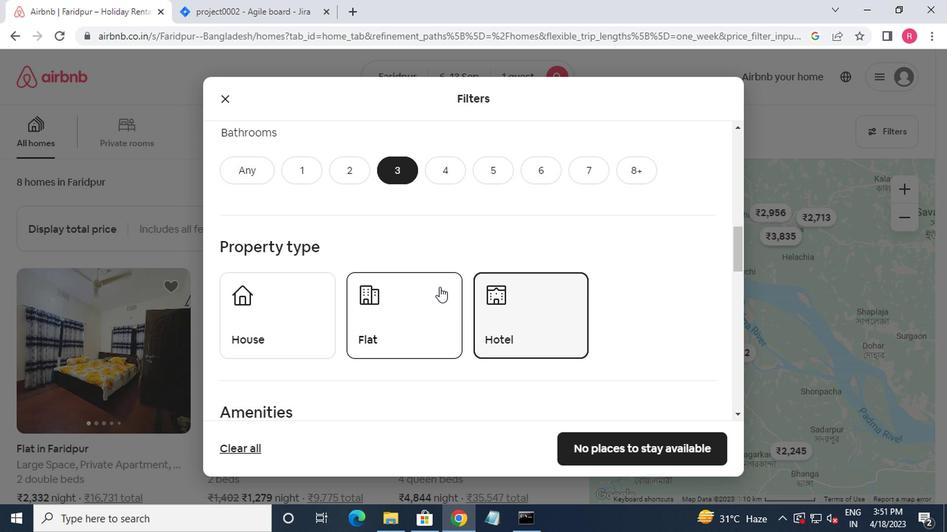 
Action: Mouse scrolled (429, 289) with delta (0, 0)
Screenshot: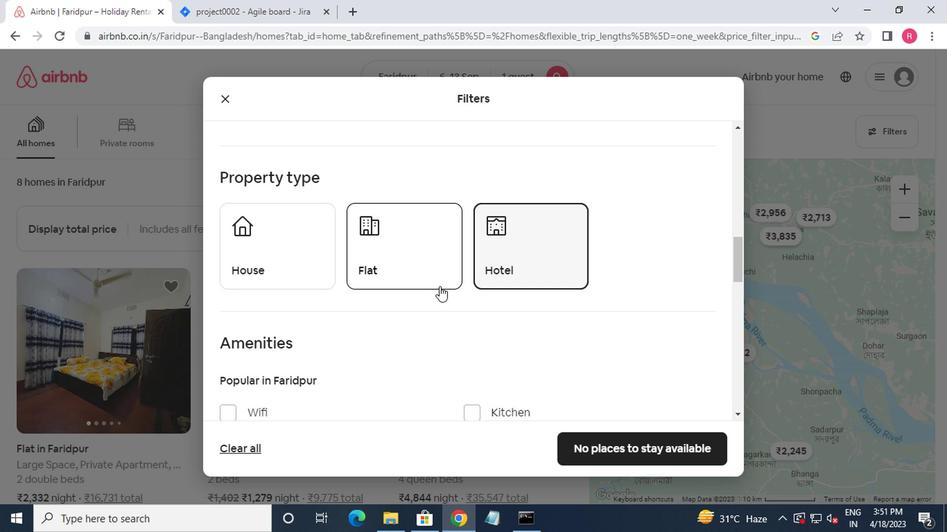 
Action: Mouse moved to (429, 290)
Screenshot: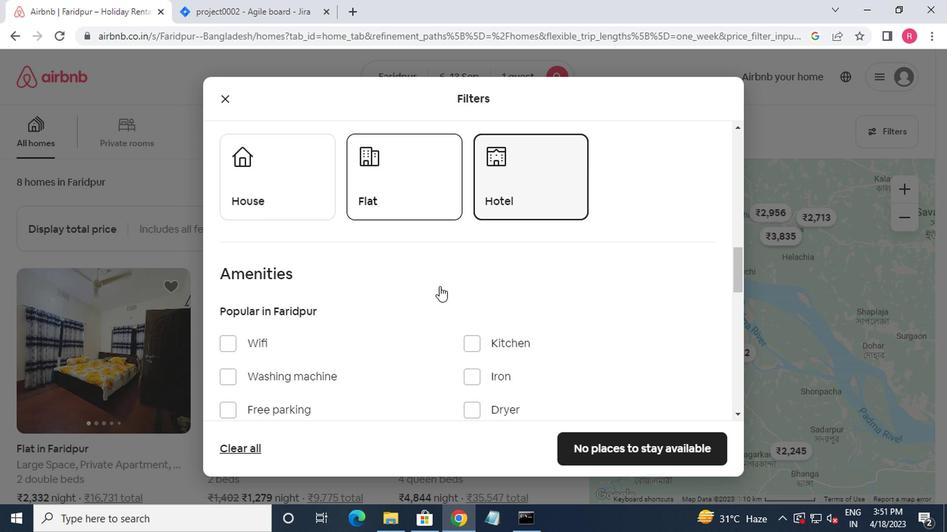 
Action: Mouse scrolled (429, 289) with delta (0, 0)
Screenshot: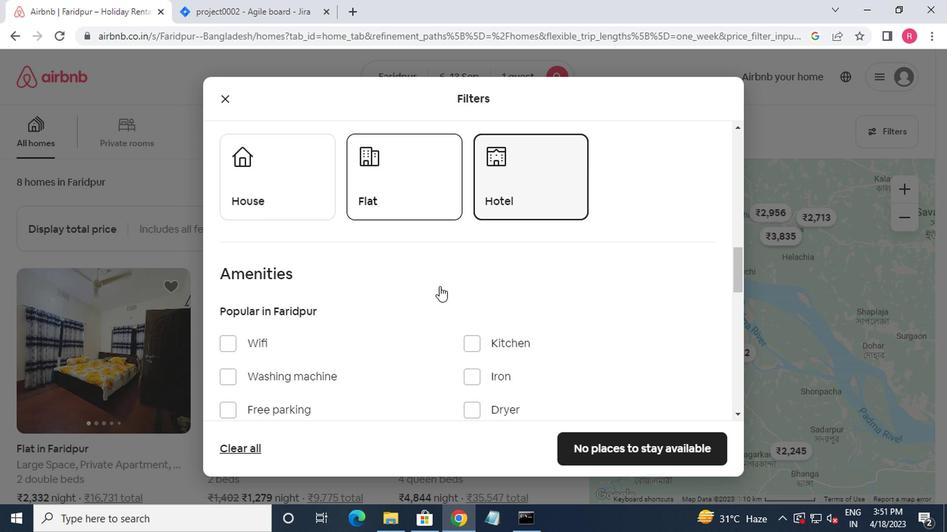 
Action: Mouse moved to (429, 290)
Screenshot: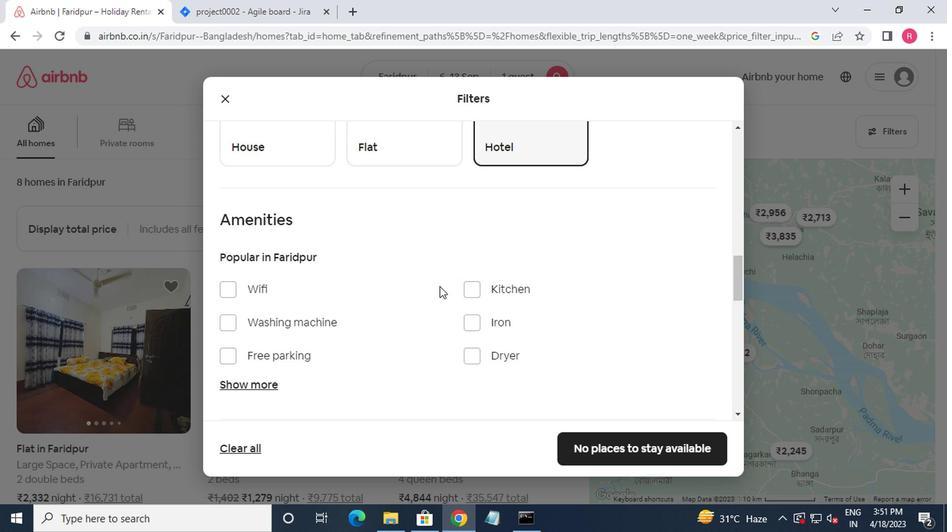 
Action: Mouse scrolled (429, 289) with delta (0, 0)
Screenshot: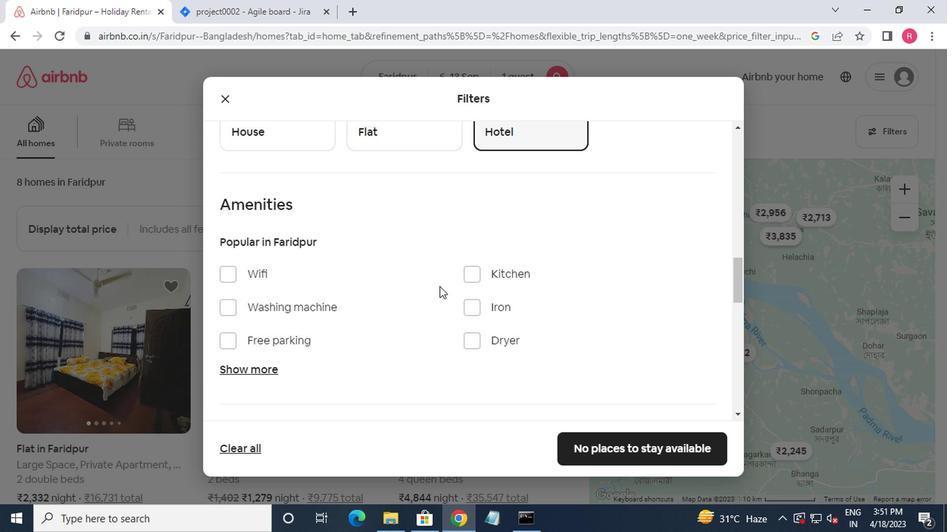 
Action: Mouse moved to (254, 301)
Screenshot: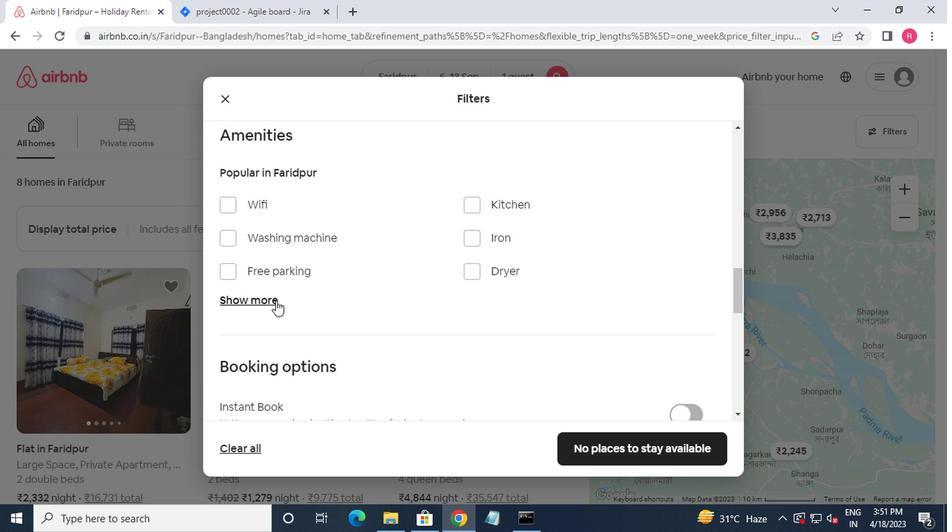
Action: Mouse pressed left at (254, 301)
Screenshot: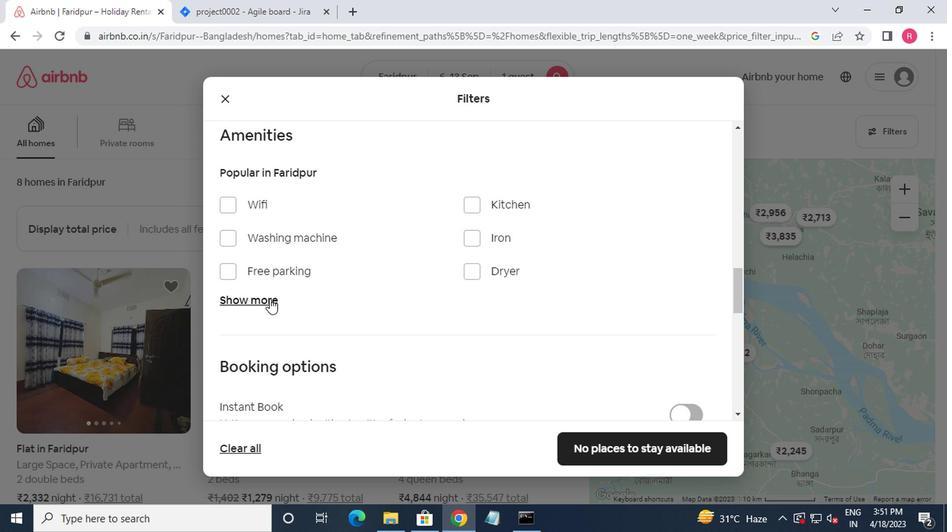 
Action: Mouse moved to (221, 353)
Screenshot: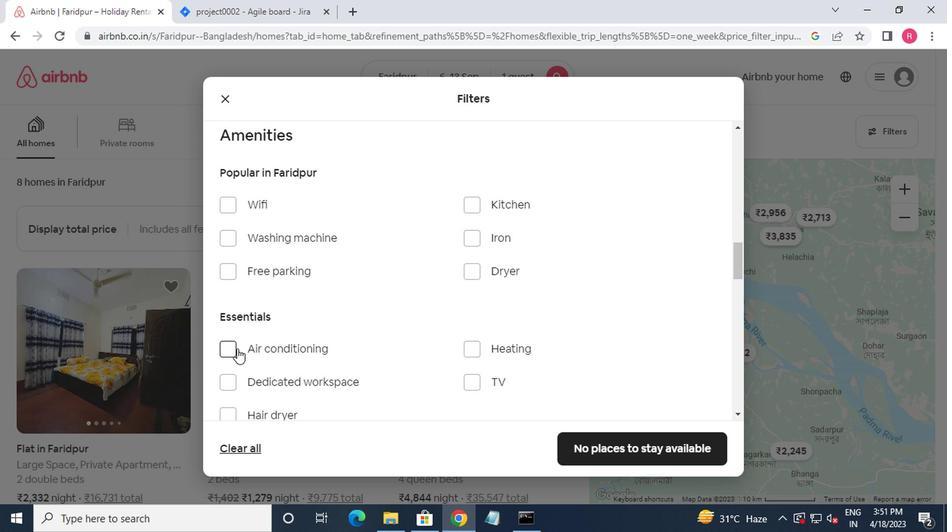 
Action: Mouse pressed left at (221, 353)
Screenshot: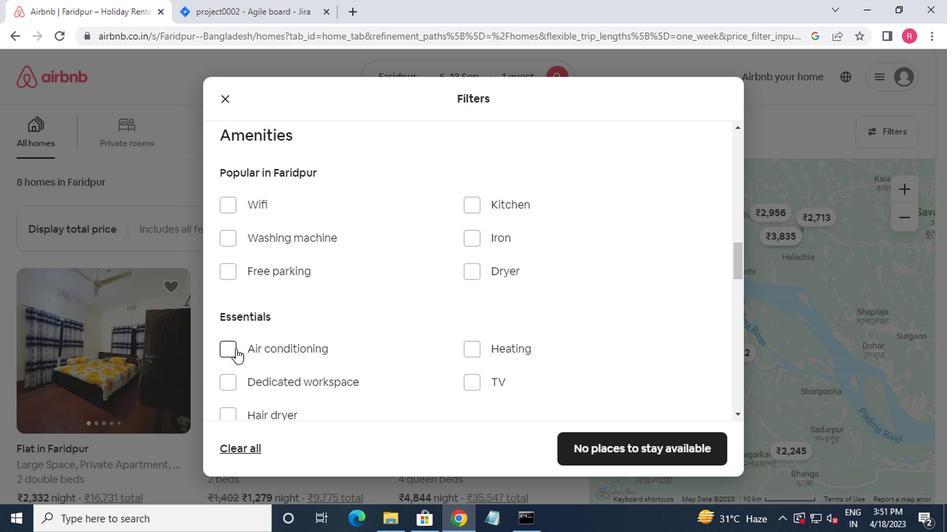 
Action: Mouse moved to (273, 351)
Screenshot: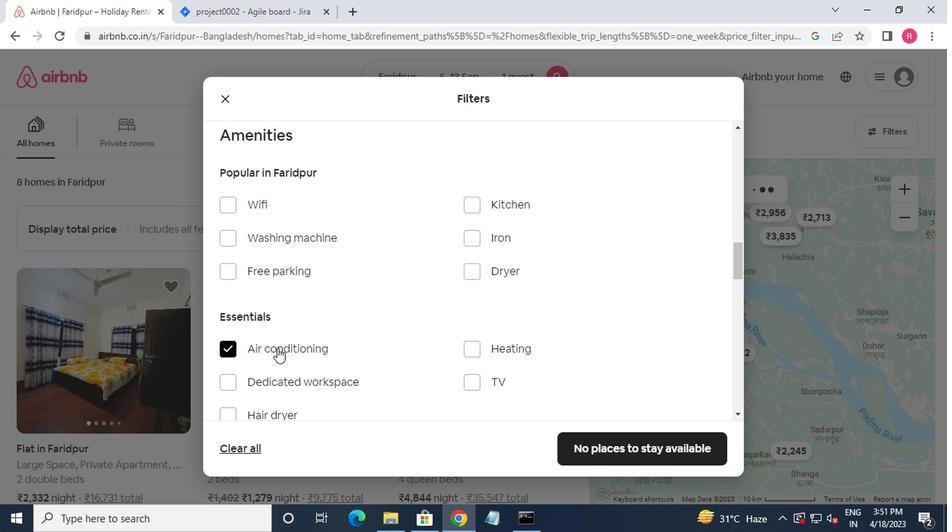 
Action: Mouse scrolled (273, 351) with delta (0, 0)
Screenshot: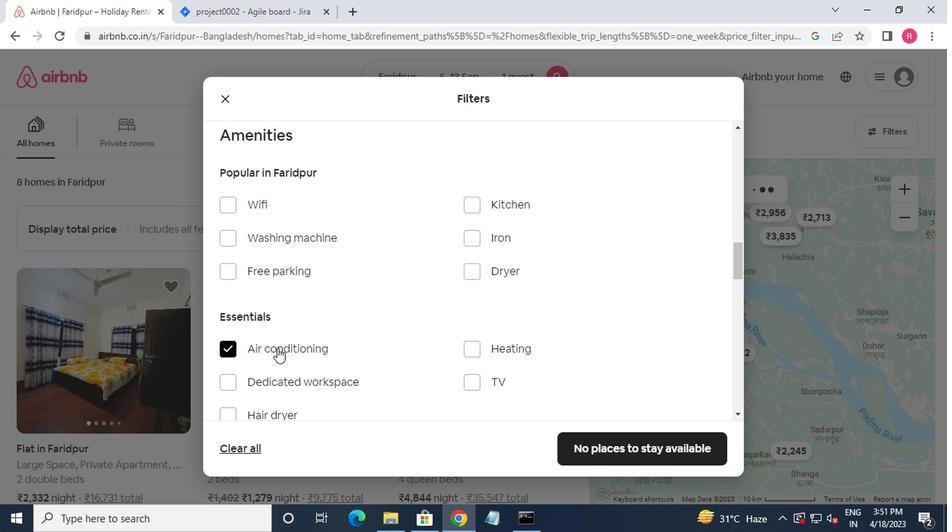 
Action: Mouse moved to (278, 349)
Screenshot: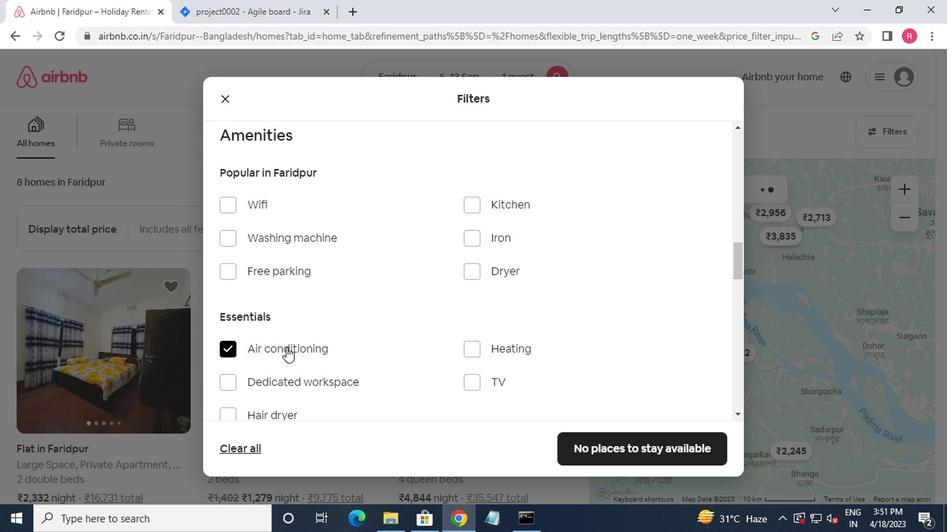 
Action: Mouse scrolled (278, 348) with delta (0, 0)
Screenshot: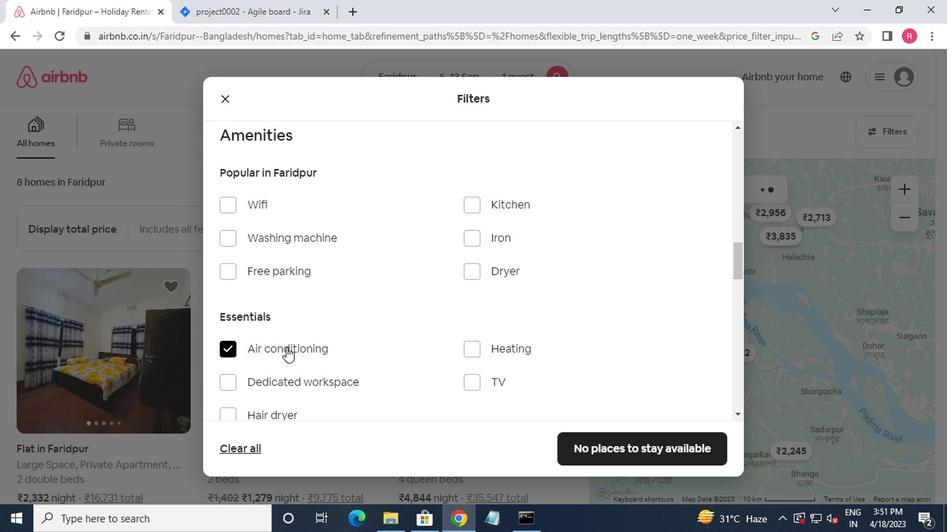 
Action: Mouse moved to (310, 340)
Screenshot: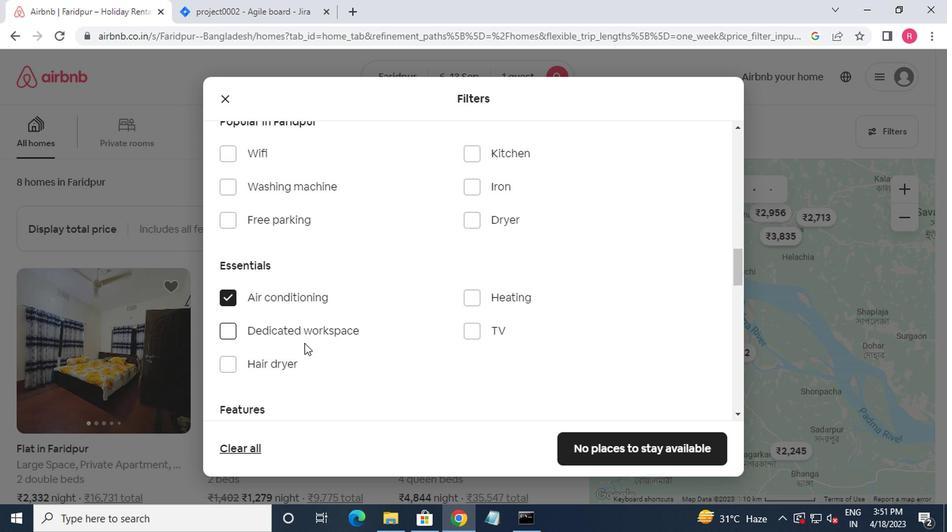 
Action: Mouse scrolled (310, 340) with delta (0, 0)
Screenshot: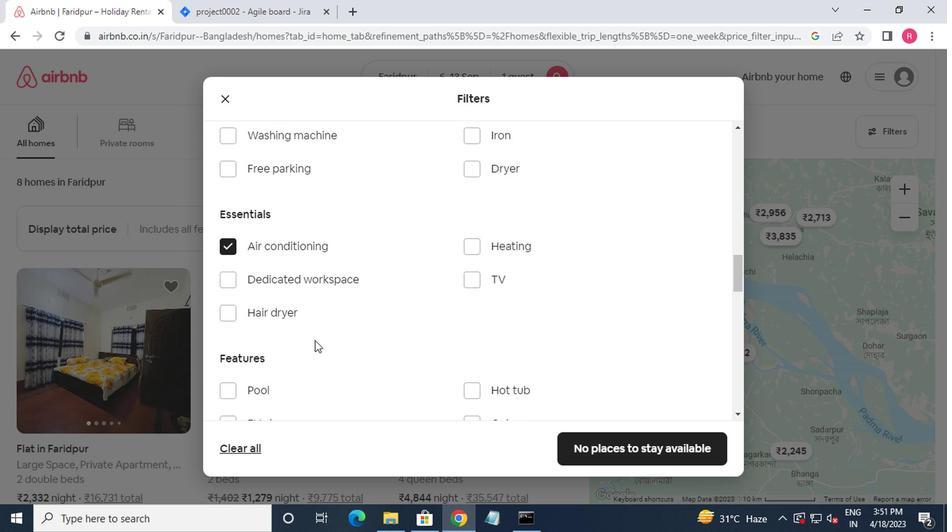 
Action: Mouse scrolled (310, 340) with delta (0, 0)
Screenshot: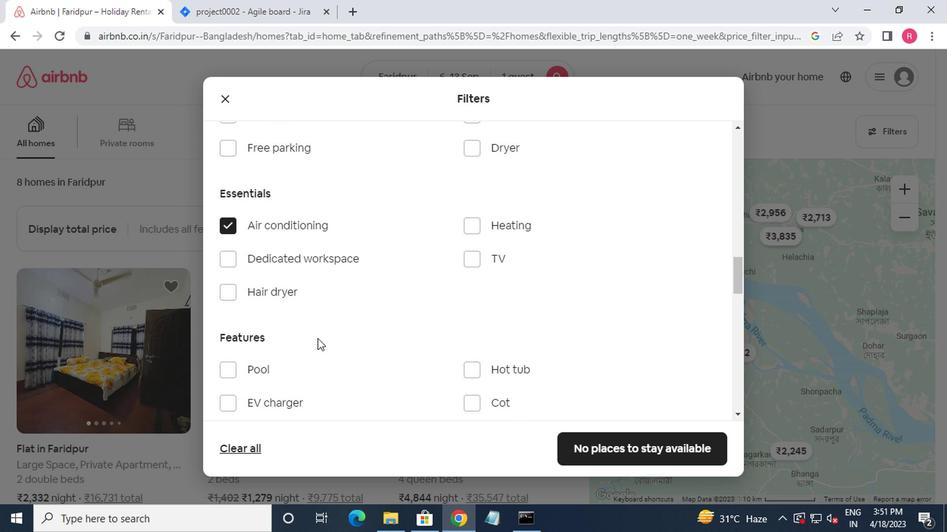 
Action: Mouse moved to (312, 338)
Screenshot: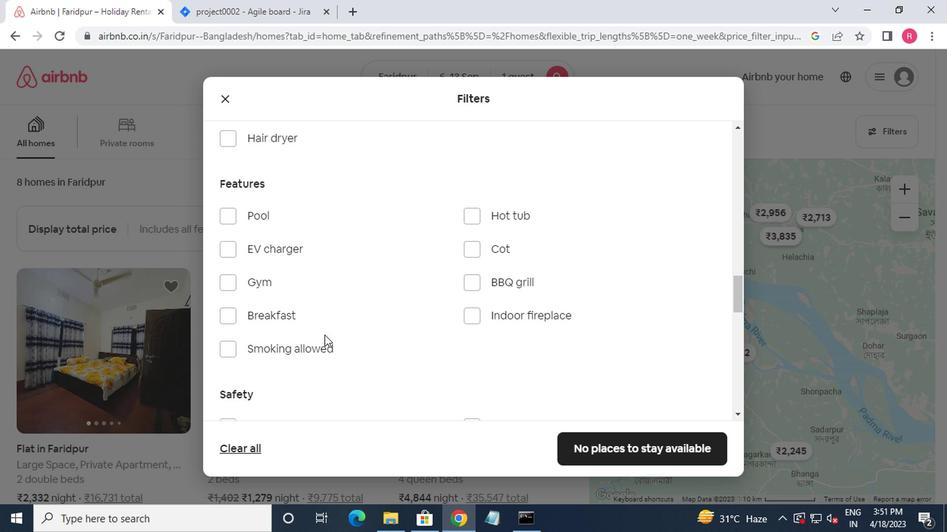 
Action: Mouse scrolled (312, 338) with delta (0, 0)
Screenshot: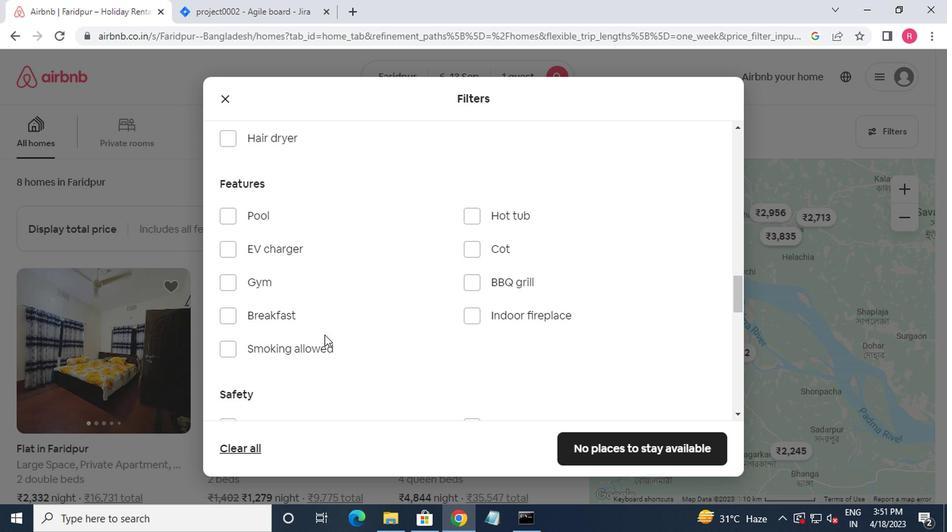 
Action: Mouse scrolled (312, 338) with delta (0, 0)
Screenshot: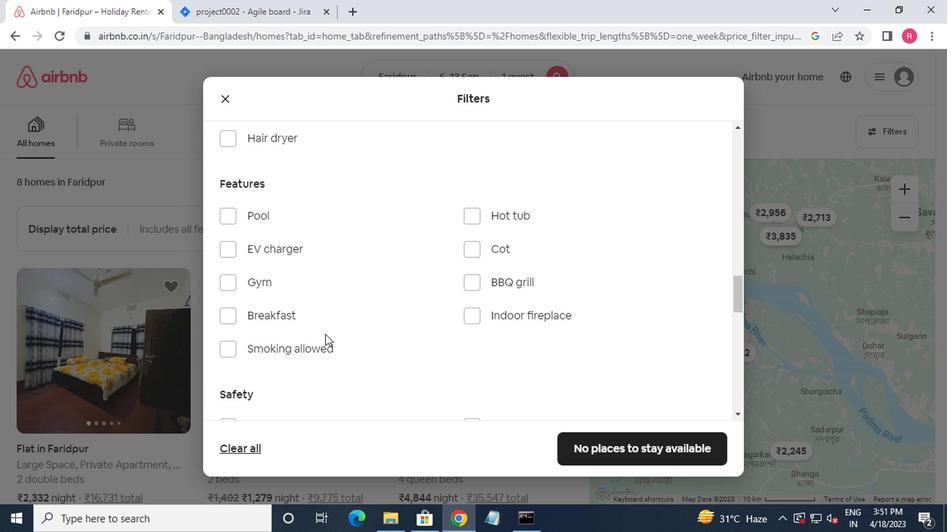 
Action: Mouse moved to (314, 337)
Screenshot: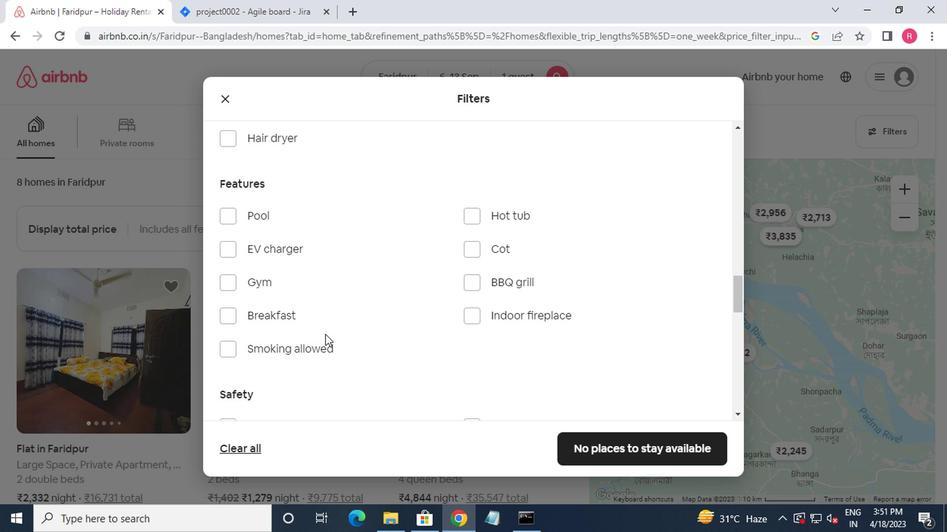 
Action: Mouse scrolled (314, 336) with delta (0, 0)
Screenshot: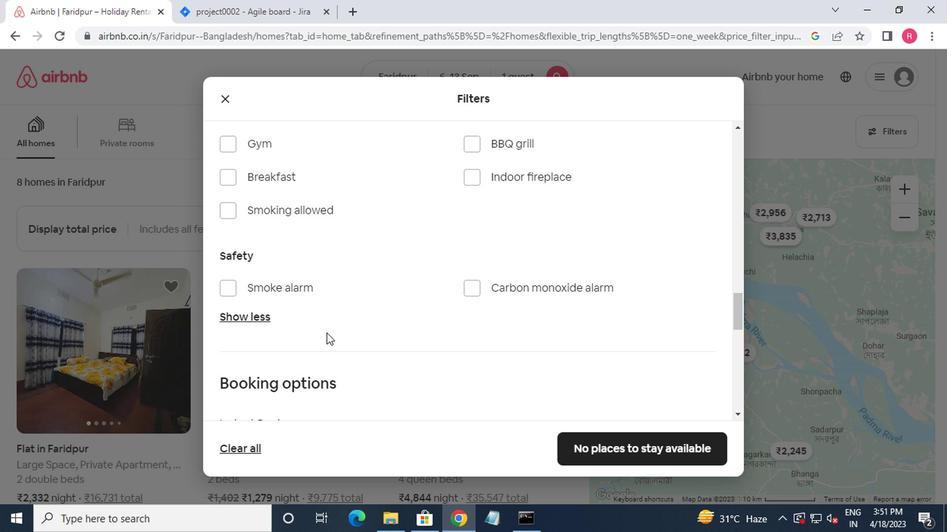 
Action: Mouse moved to (314, 337)
Screenshot: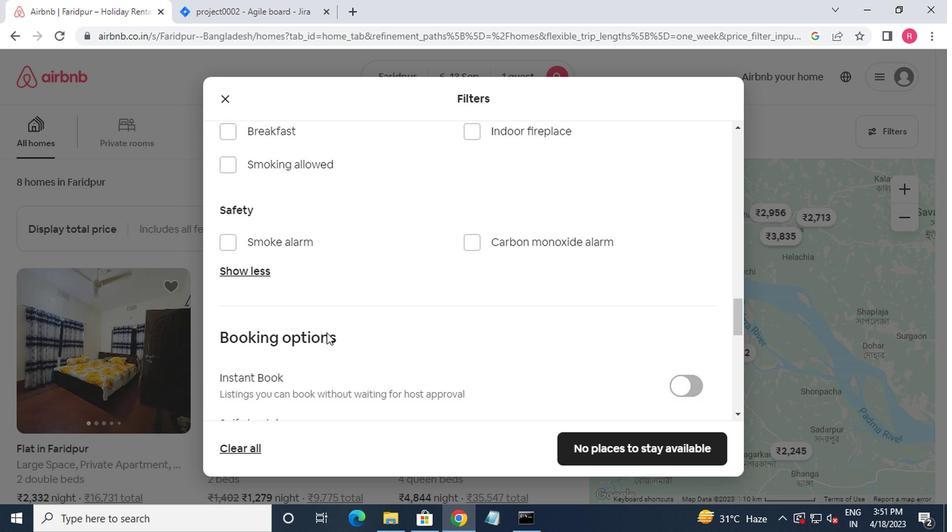 
Action: Mouse scrolled (314, 336) with delta (0, 0)
Screenshot: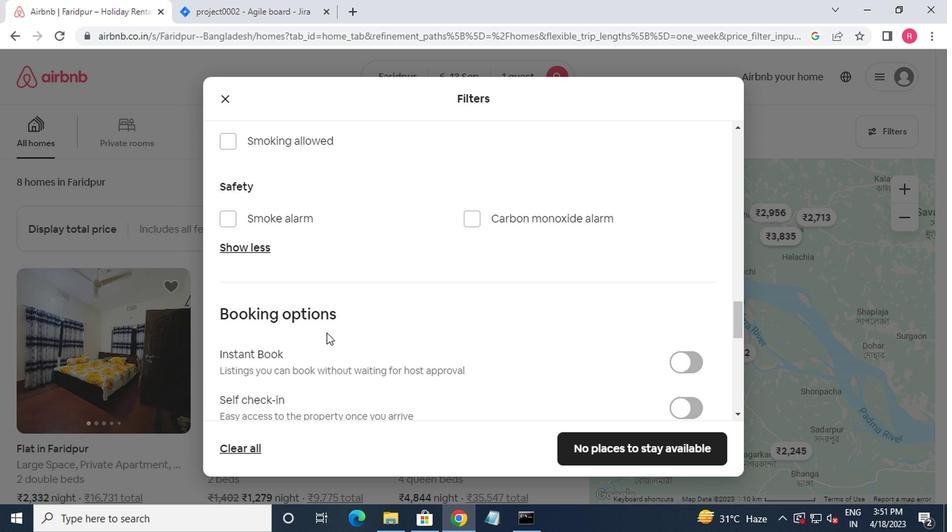 
Action: Mouse scrolled (314, 336) with delta (0, 0)
Screenshot: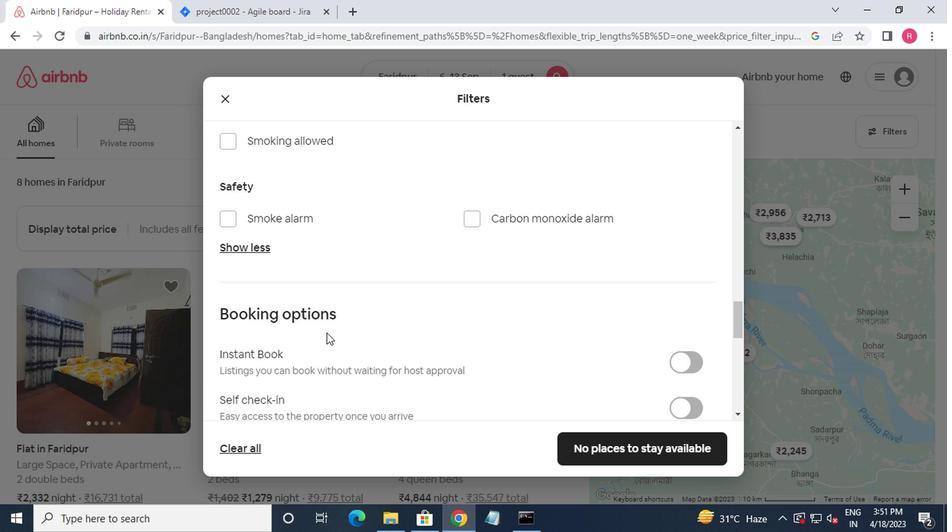 
Action: Mouse moved to (670, 269)
Screenshot: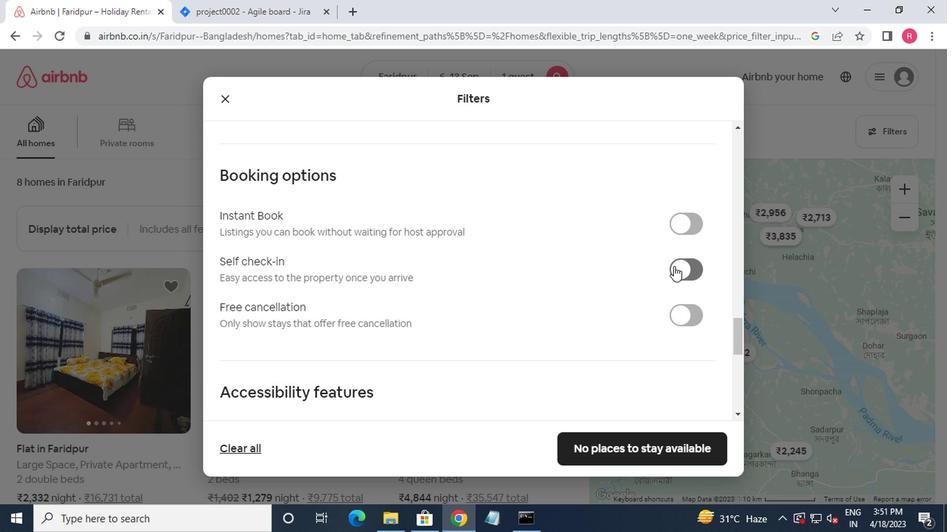 
Action: Mouse pressed left at (670, 269)
Screenshot: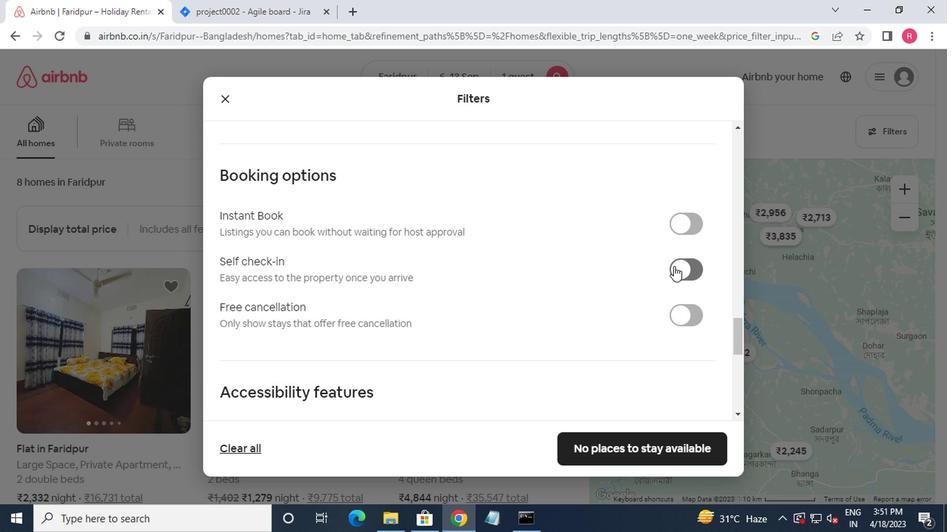 
Action: Mouse moved to (537, 327)
Screenshot: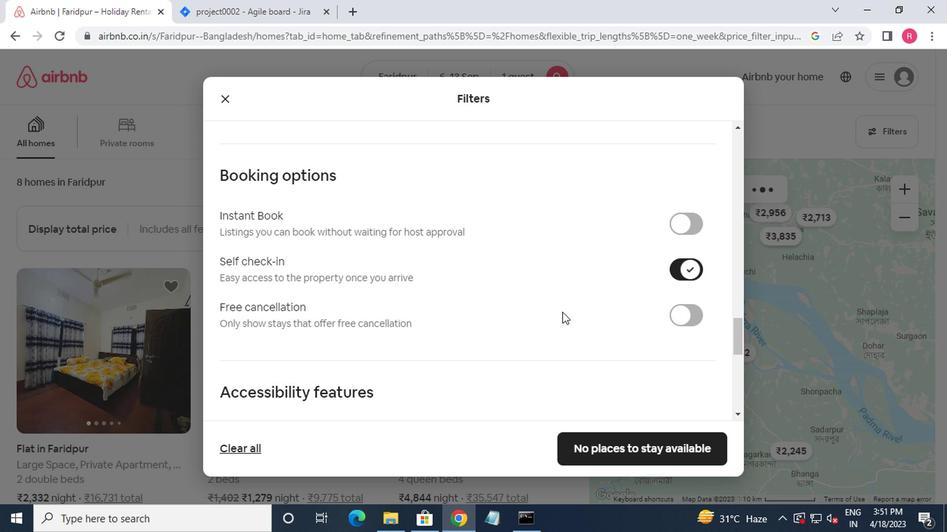 
Action: Mouse scrolled (537, 326) with delta (0, 0)
Screenshot: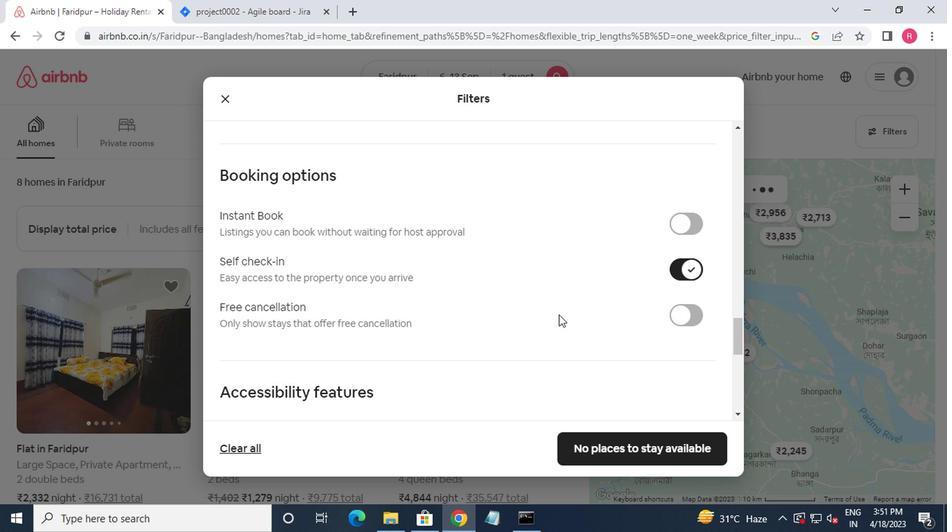 
Action: Mouse moved to (536, 328)
Screenshot: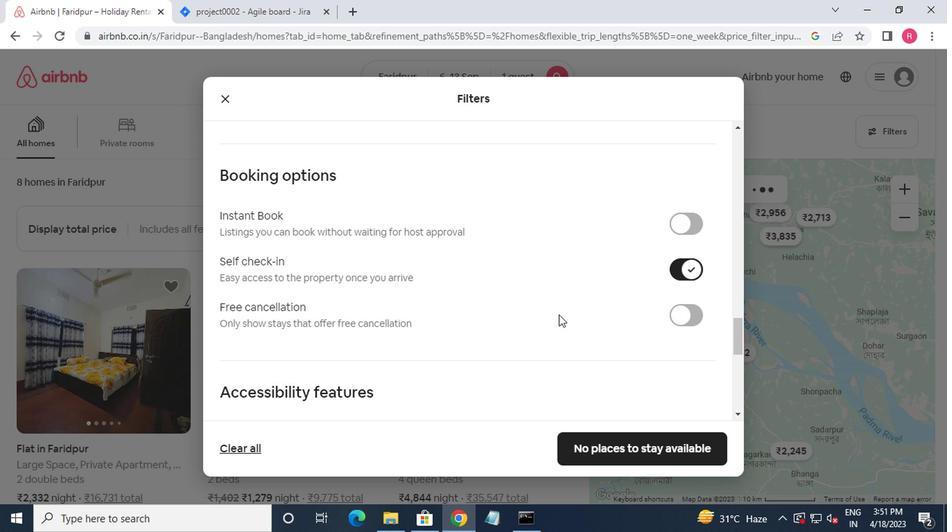 
Action: Mouse scrolled (536, 327) with delta (0, 0)
Screenshot: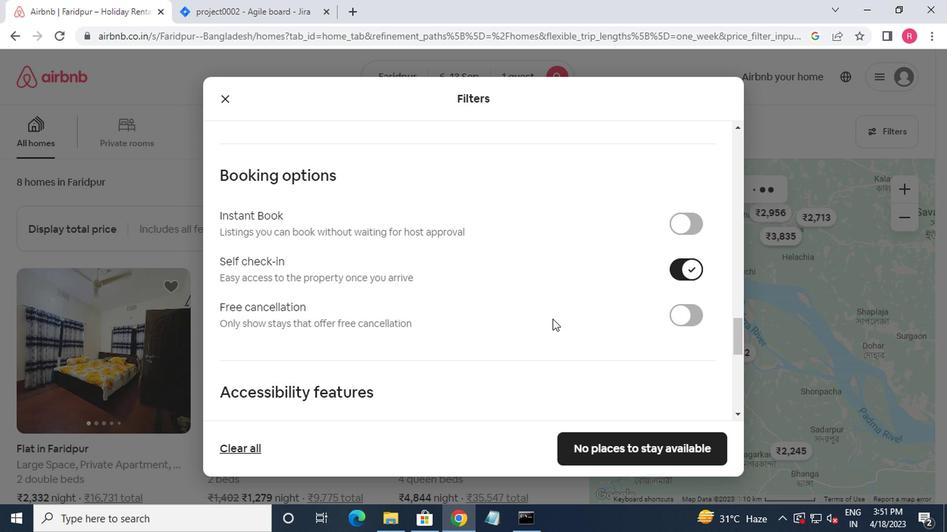 
Action: Mouse scrolled (536, 327) with delta (0, 0)
Screenshot: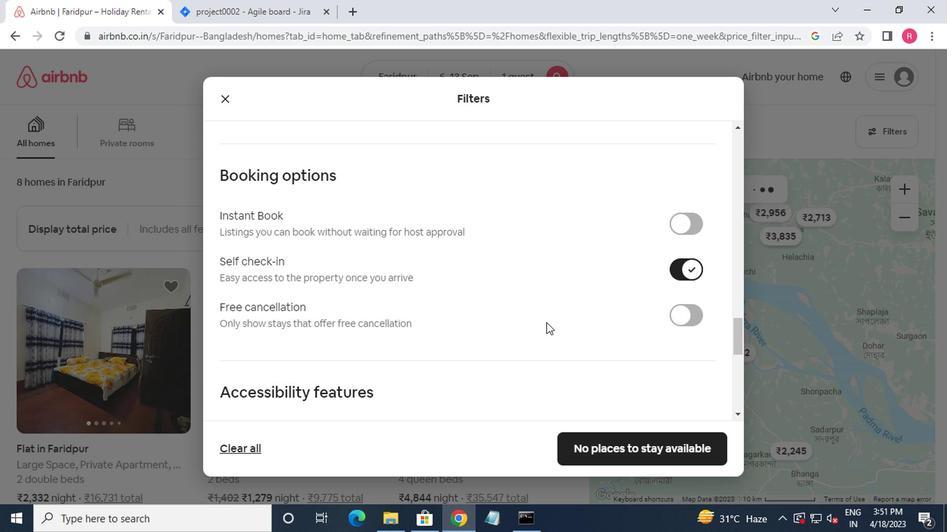 
Action: Mouse moved to (531, 323)
Screenshot: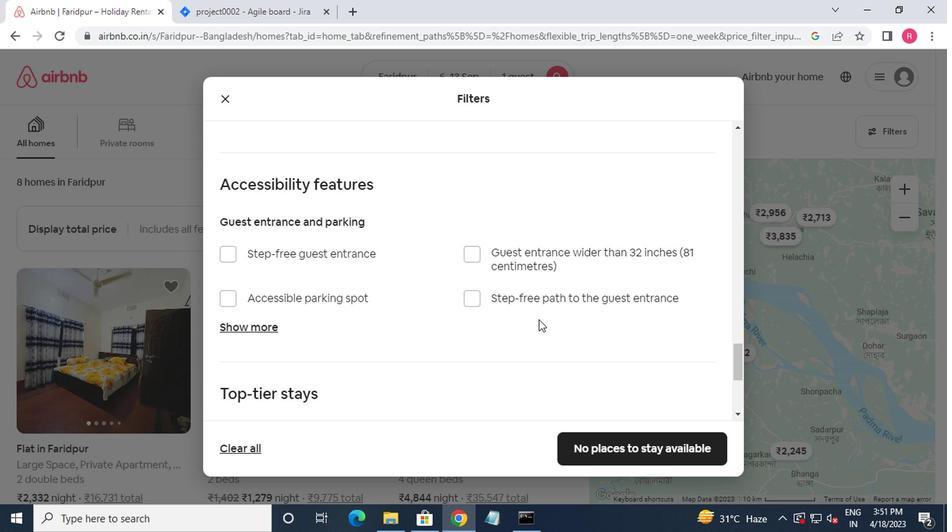
Action: Mouse scrolled (531, 322) with delta (0, 0)
Screenshot: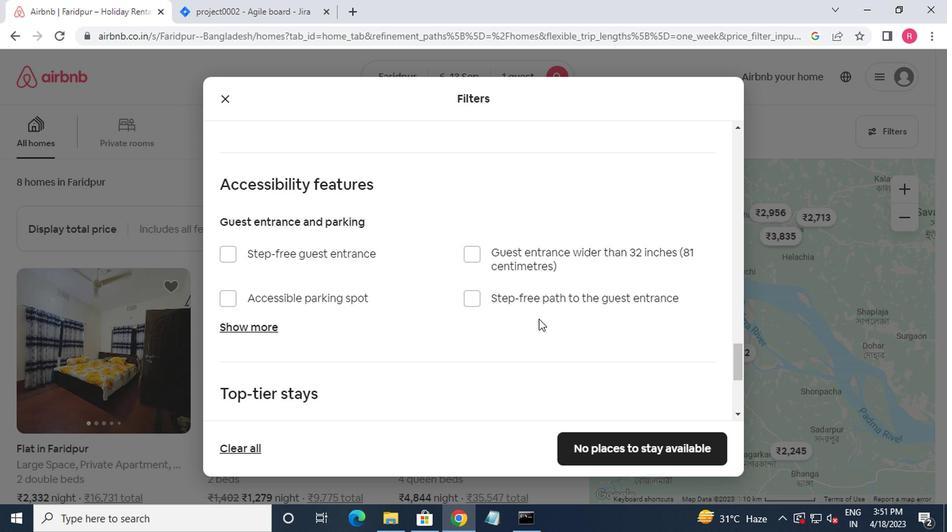 
Action: Mouse scrolled (531, 322) with delta (0, 0)
Screenshot: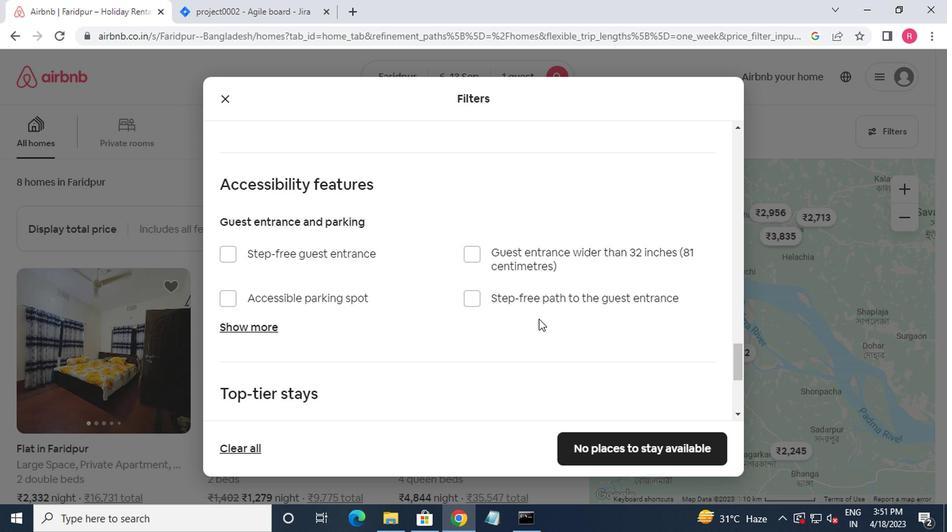 
Action: Mouse moved to (529, 321)
Screenshot: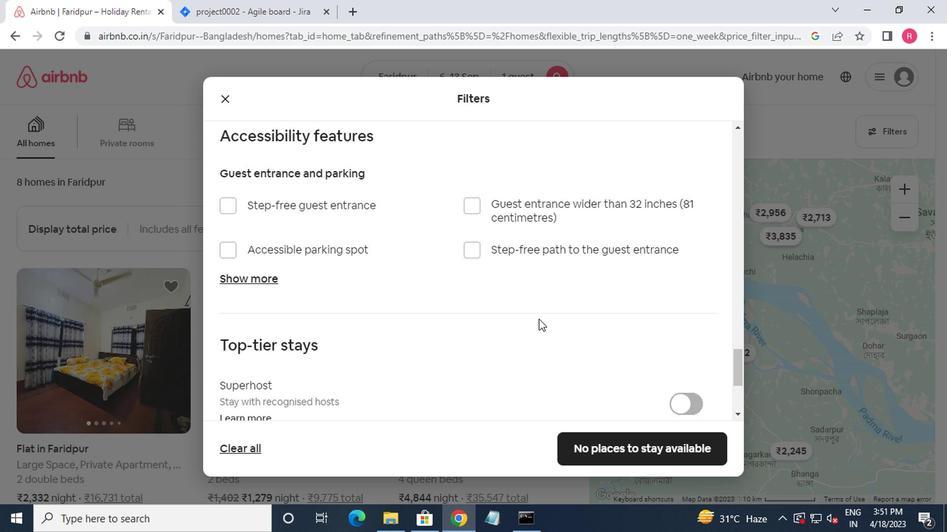 
Action: Mouse scrolled (529, 320) with delta (0, 0)
Screenshot: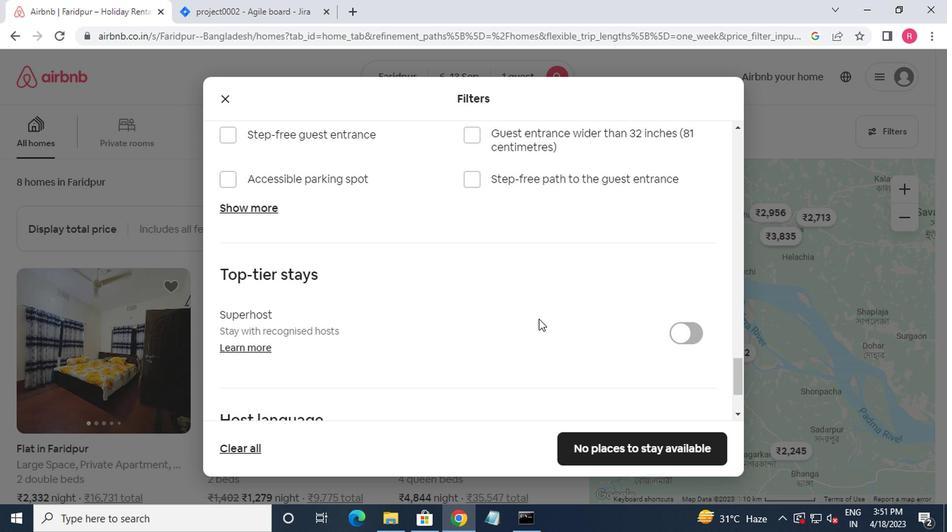
Action: Mouse moved to (528, 321)
Screenshot: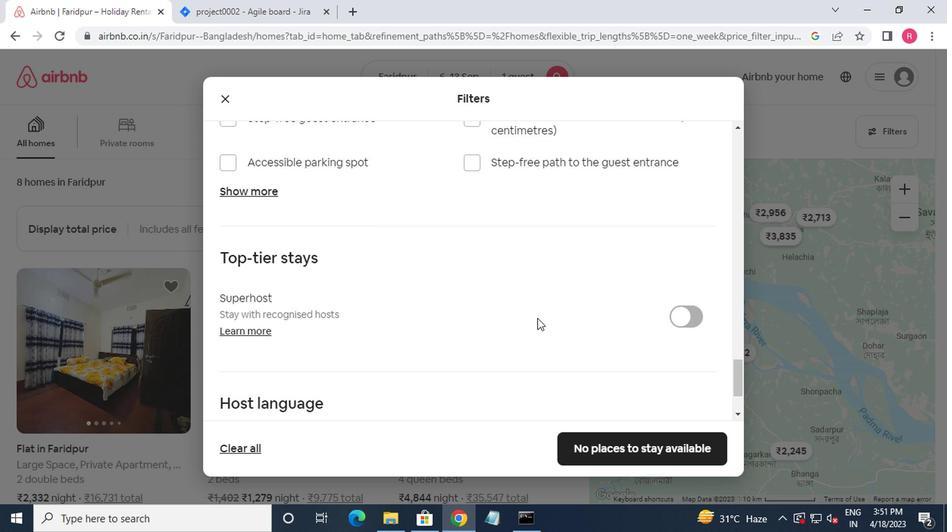 
Action: Mouse scrolled (528, 320) with delta (0, 0)
Screenshot: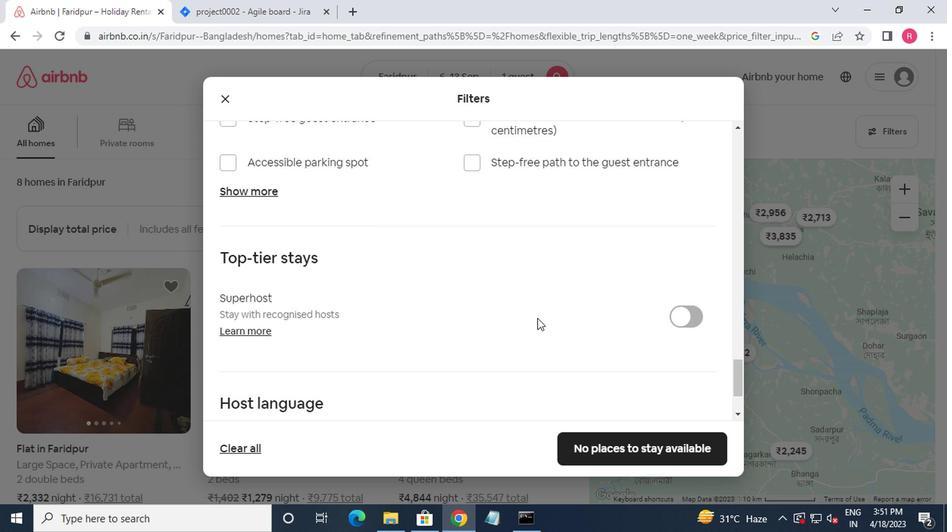 
Action: Mouse scrolled (528, 320) with delta (0, 0)
Screenshot: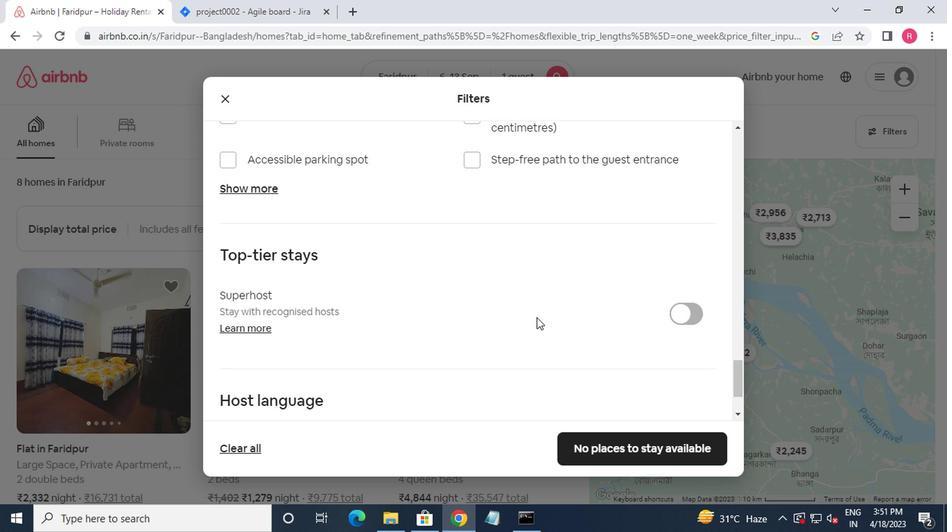 
Action: Mouse scrolled (528, 320) with delta (0, 0)
Screenshot: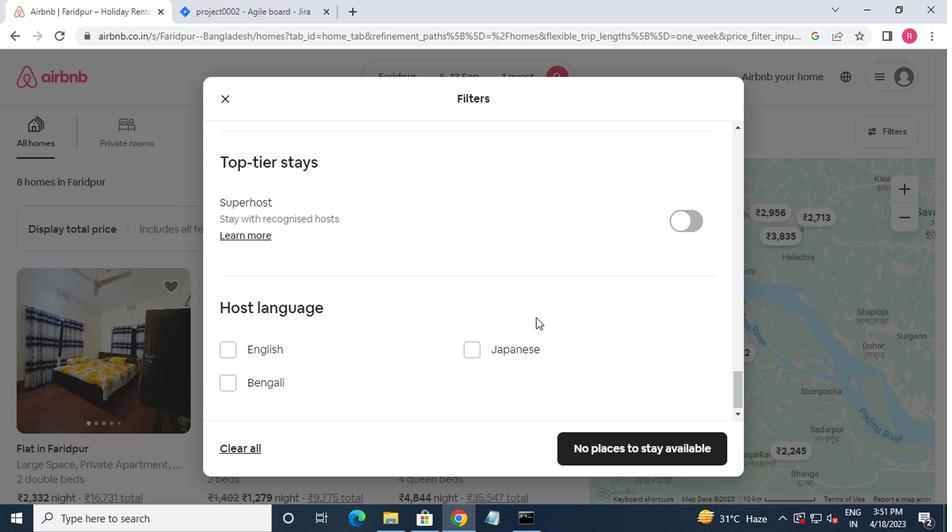 
Action: Mouse scrolled (528, 320) with delta (0, 0)
Screenshot: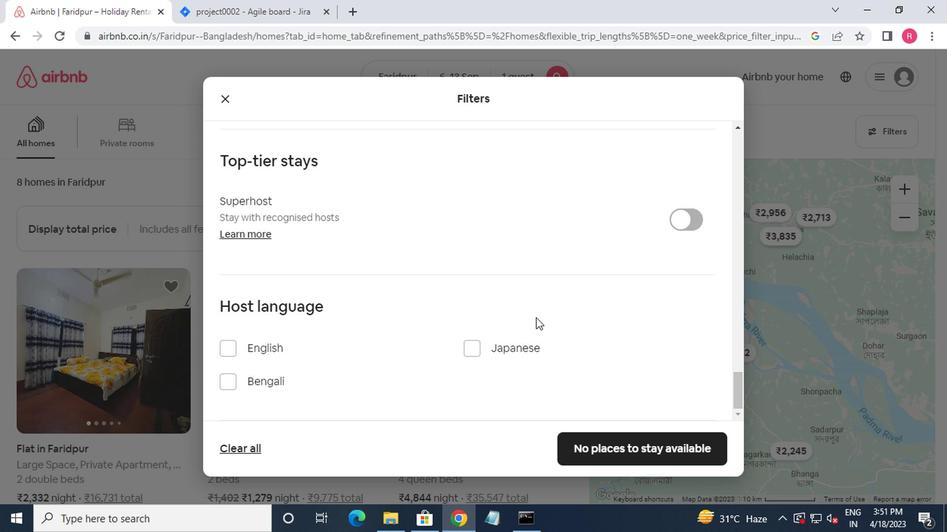 
Action: Mouse moved to (217, 349)
Screenshot: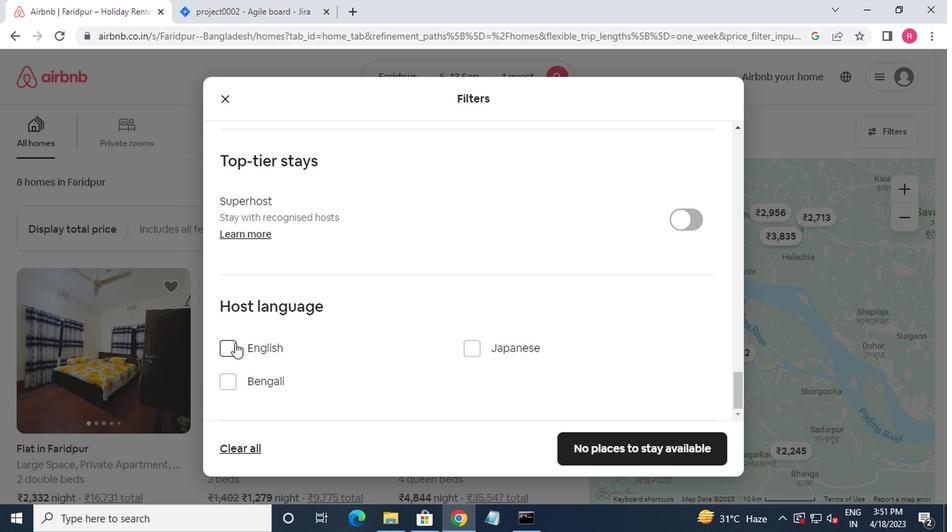 
Action: Mouse pressed left at (217, 349)
Screenshot: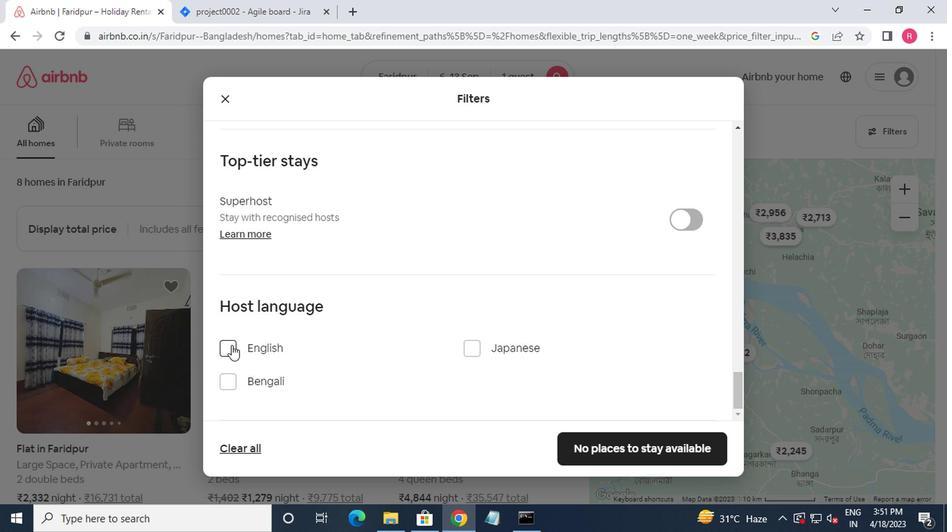 
Action: Mouse moved to (617, 452)
Screenshot: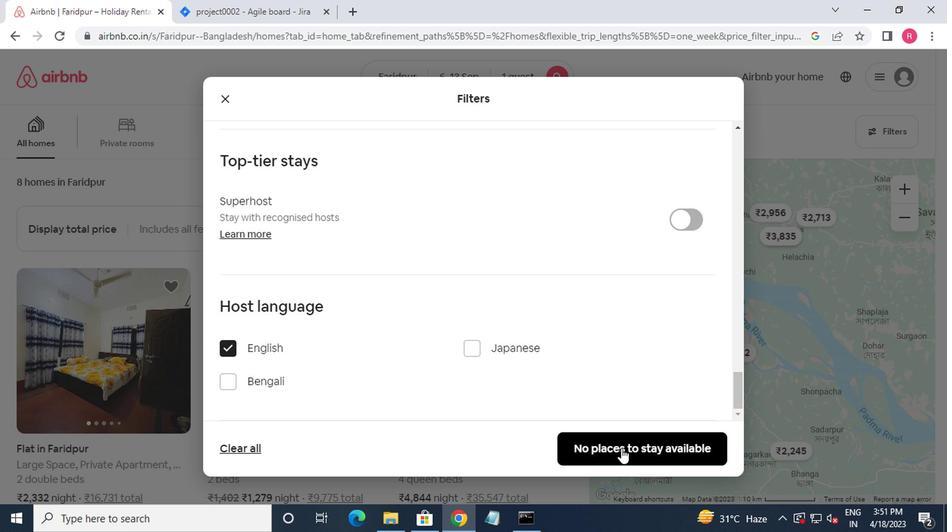 
Action: Mouse pressed left at (617, 452)
Screenshot: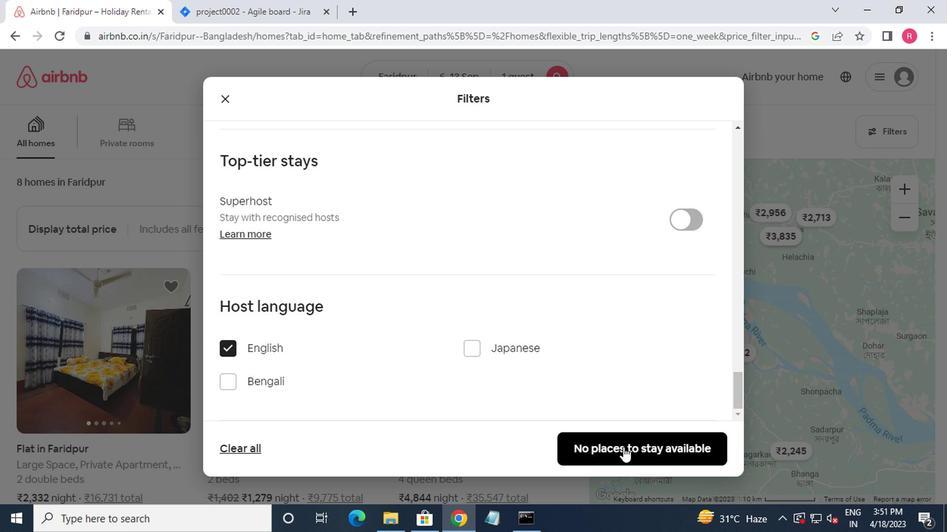 
Action: Mouse moved to (614, 445)
Screenshot: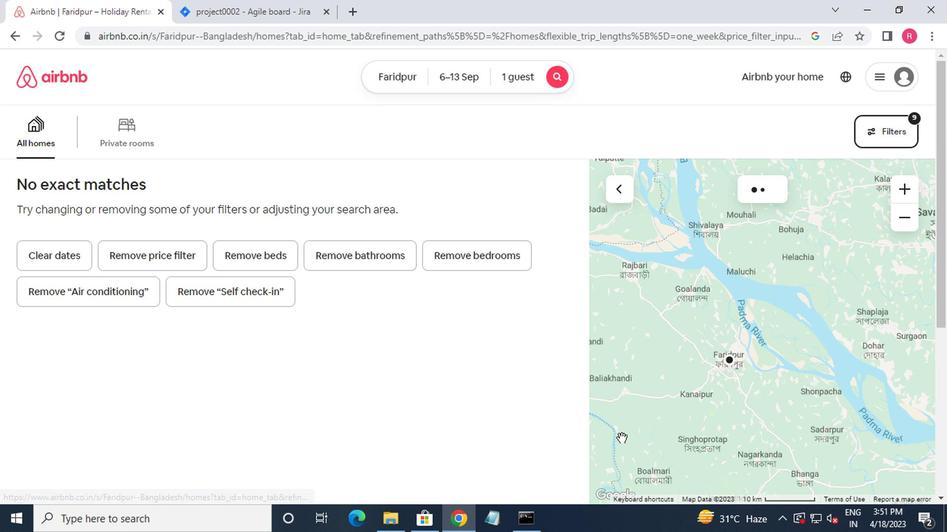 
